 Task: Add Attachment from "Attach a link" to Card Card0000000220 in Board Board0000000055 in Workspace WS0000000019 in Trello. Add Cover Red to Card Card0000000220 in Board Board0000000055 in Workspace WS0000000019 in Trello. Add "Join Card" Button Button0000000220  to Card Card0000000220 in Board Board0000000055 in Workspace WS0000000019 in Trello. Add Description DS0000000220 to Card Card0000000220 in Board Board0000000055 in Workspace WS0000000019 in Trello. Add Comment CM0000000220 to Card Card0000000220 in Board Board0000000055 in Workspace WS0000000019 in Trello
Action: Mouse moved to (542, 565)
Screenshot: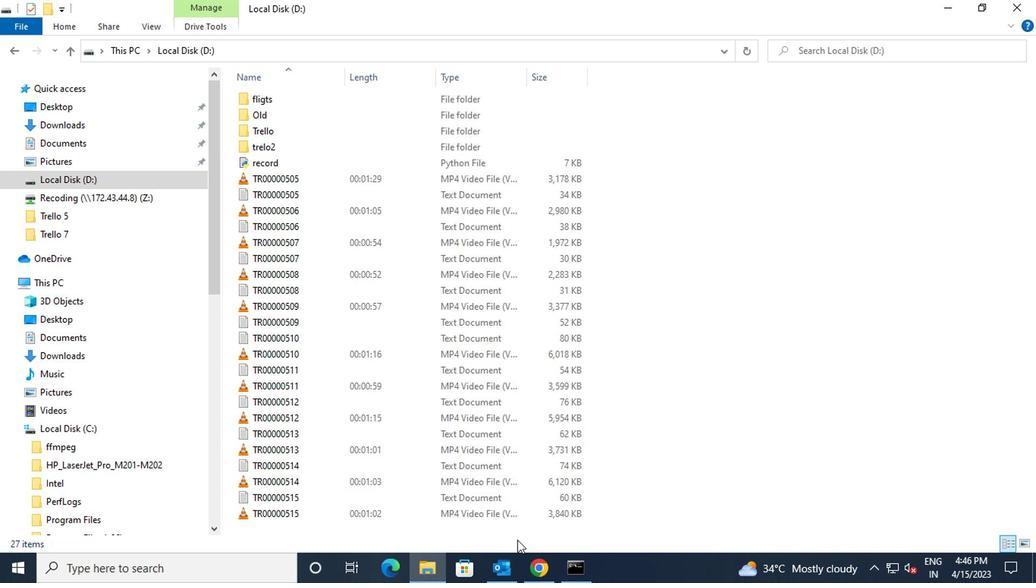 
Action: Mouse pressed left at (542, 565)
Screenshot: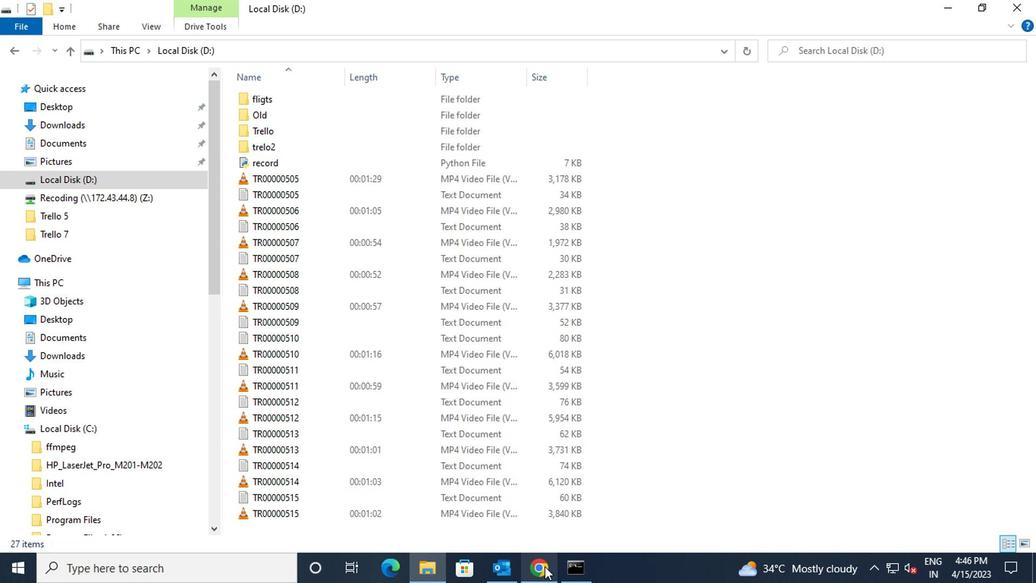 
Action: Mouse moved to (387, 247)
Screenshot: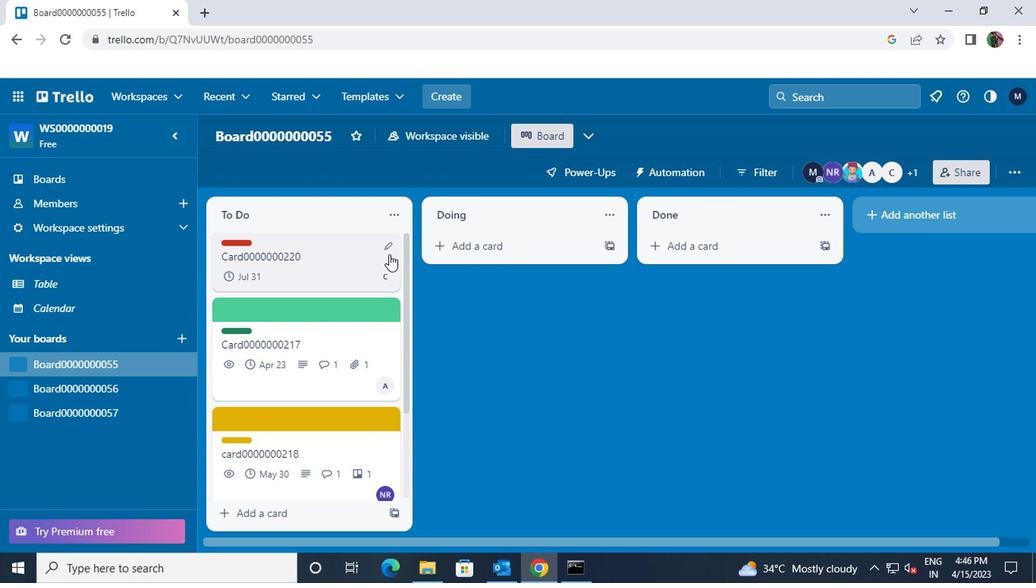 
Action: Mouse pressed left at (387, 247)
Screenshot: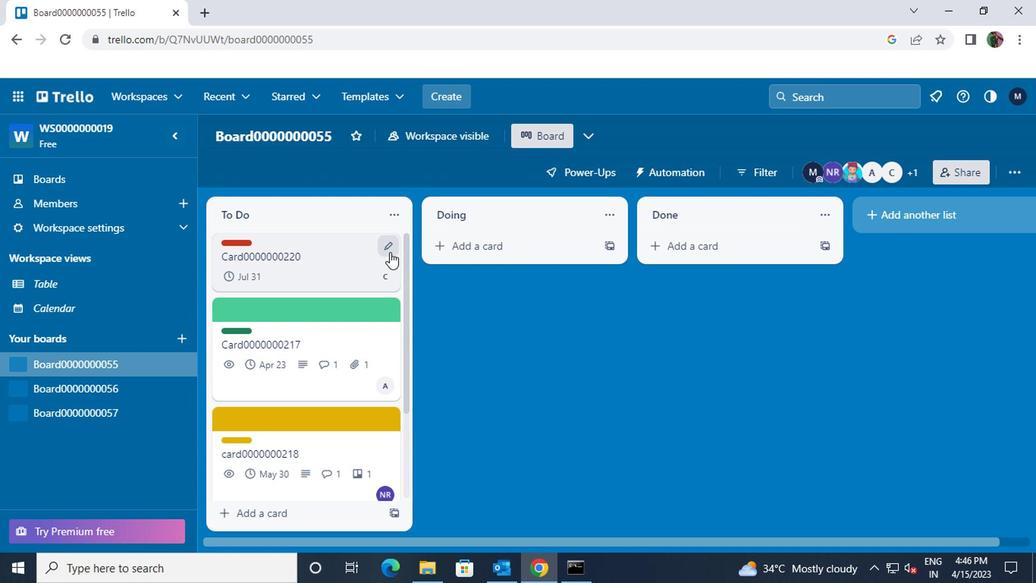 
Action: Mouse moved to (437, 242)
Screenshot: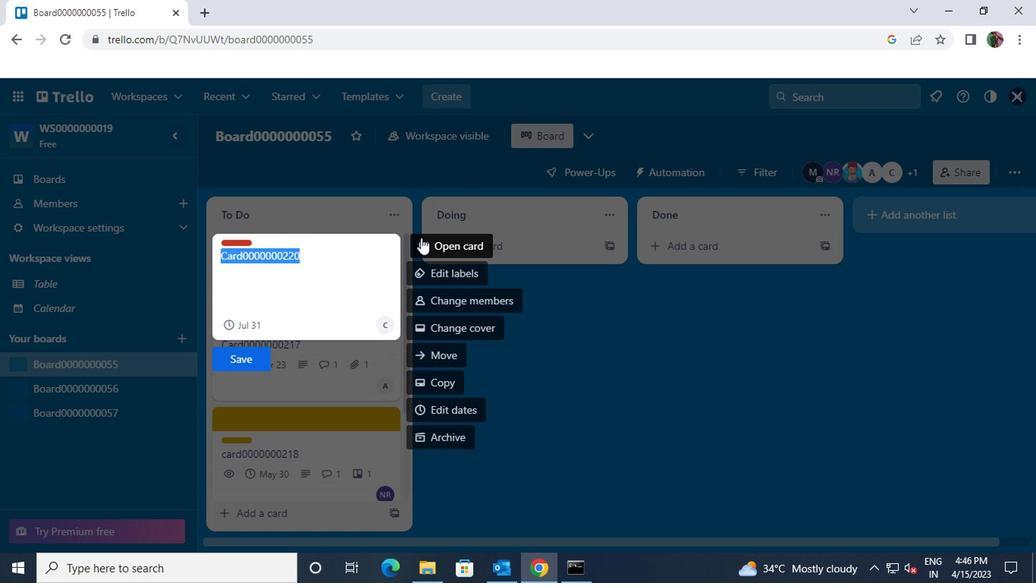 
Action: Mouse pressed left at (437, 242)
Screenshot: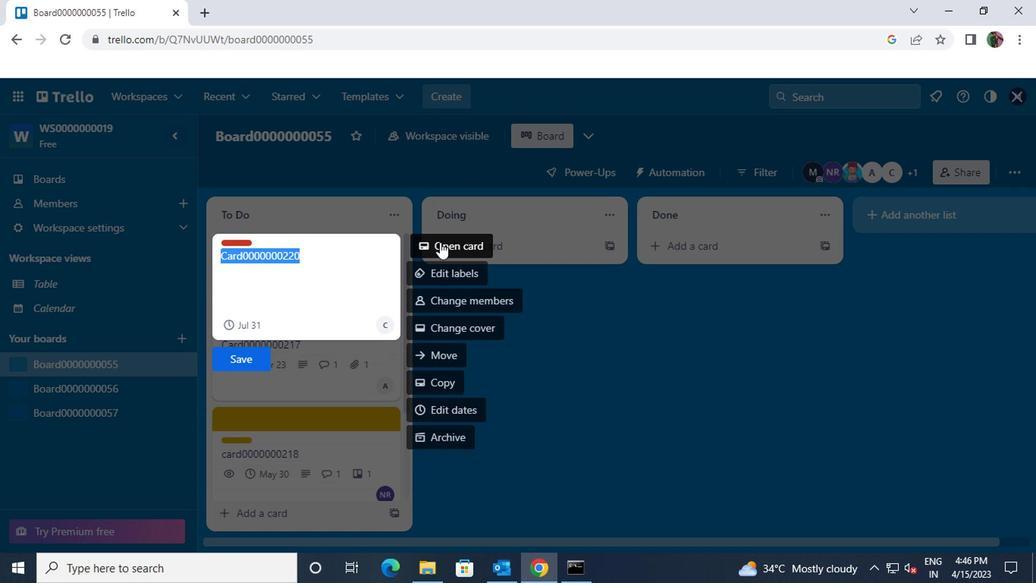 
Action: Mouse moved to (699, 340)
Screenshot: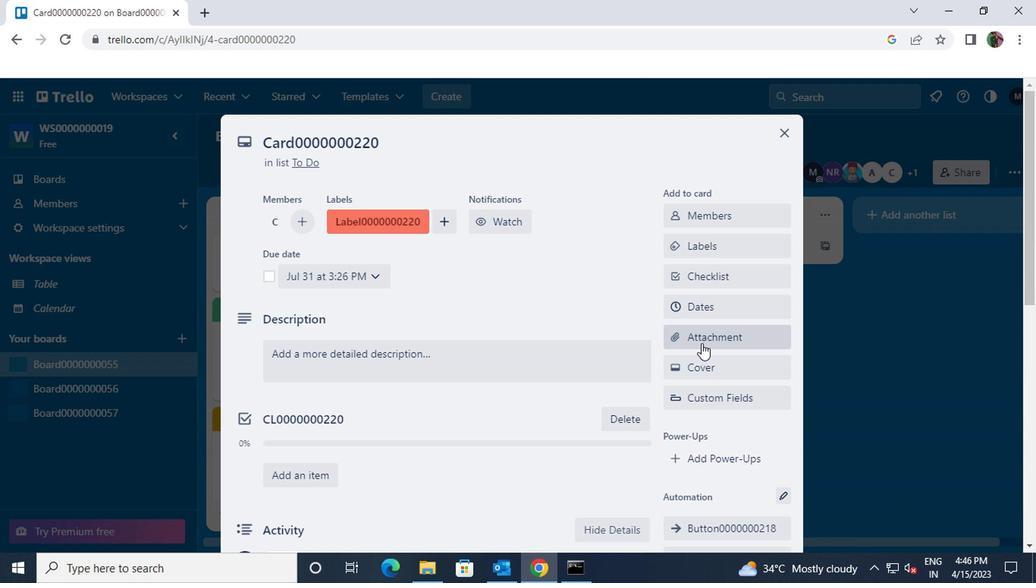 
Action: Mouse pressed left at (699, 340)
Screenshot: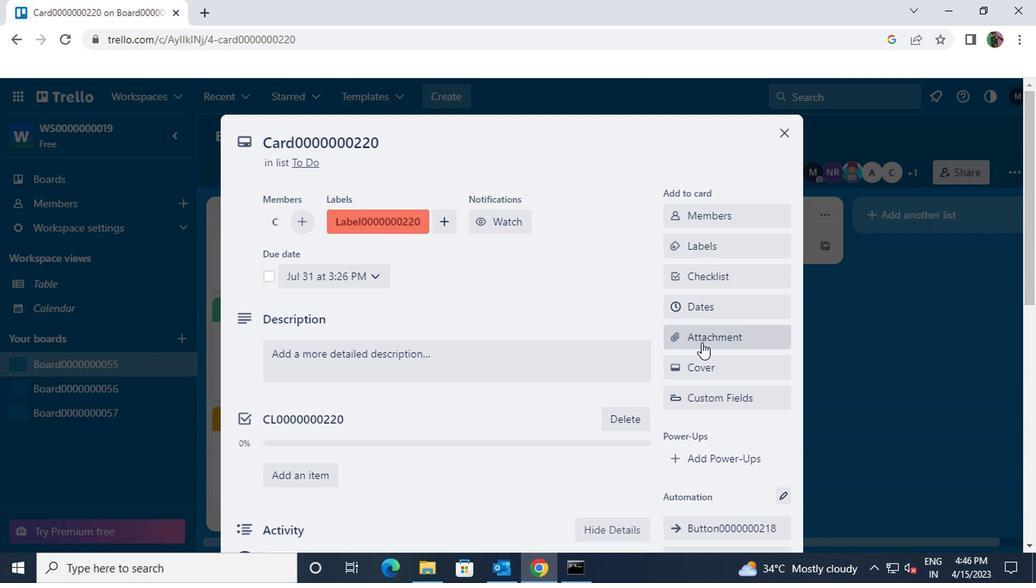 
Action: Key pressed ctrl+V
Screenshot: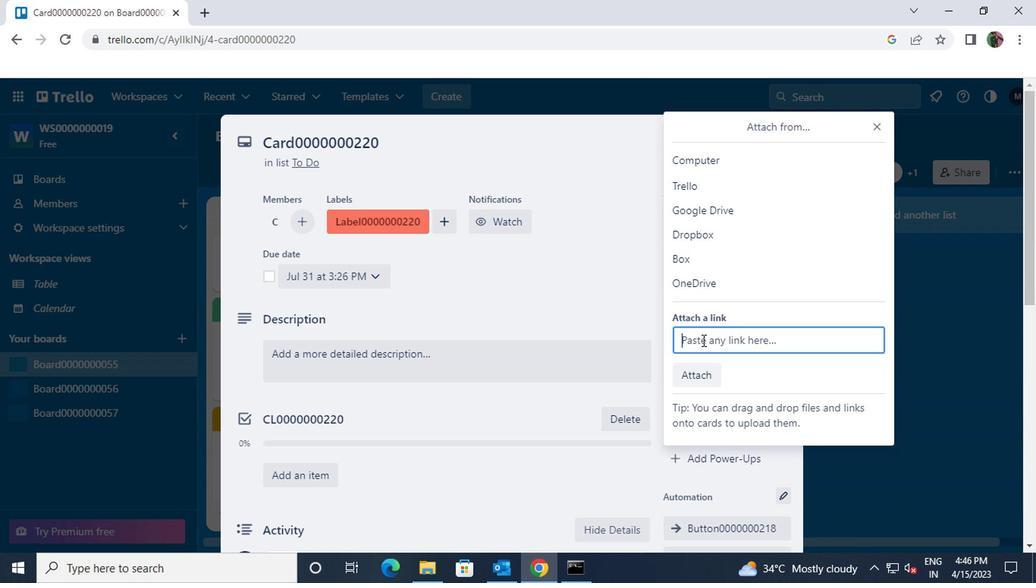 
Action: Mouse moved to (700, 432)
Screenshot: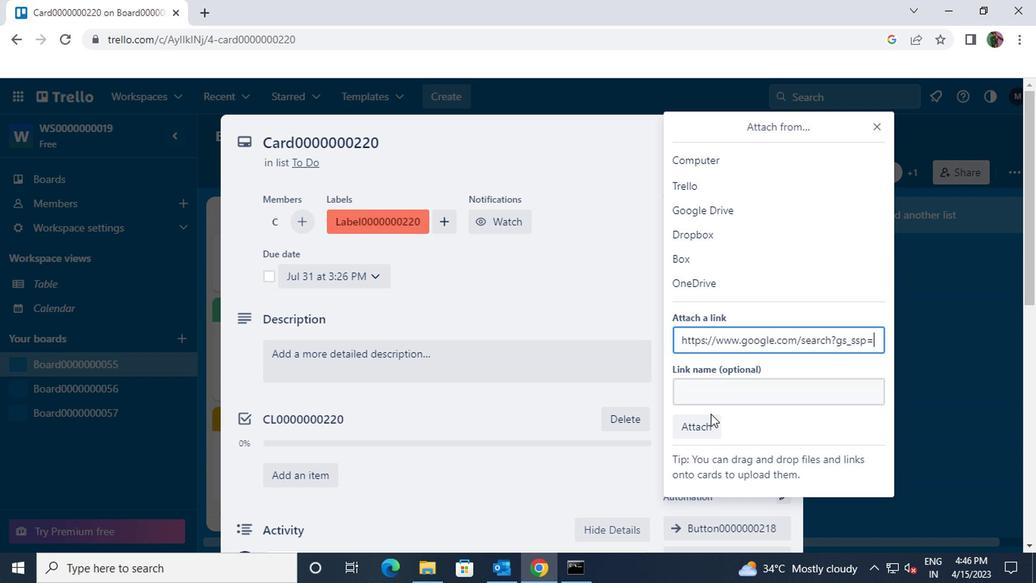 
Action: Mouse pressed left at (700, 432)
Screenshot: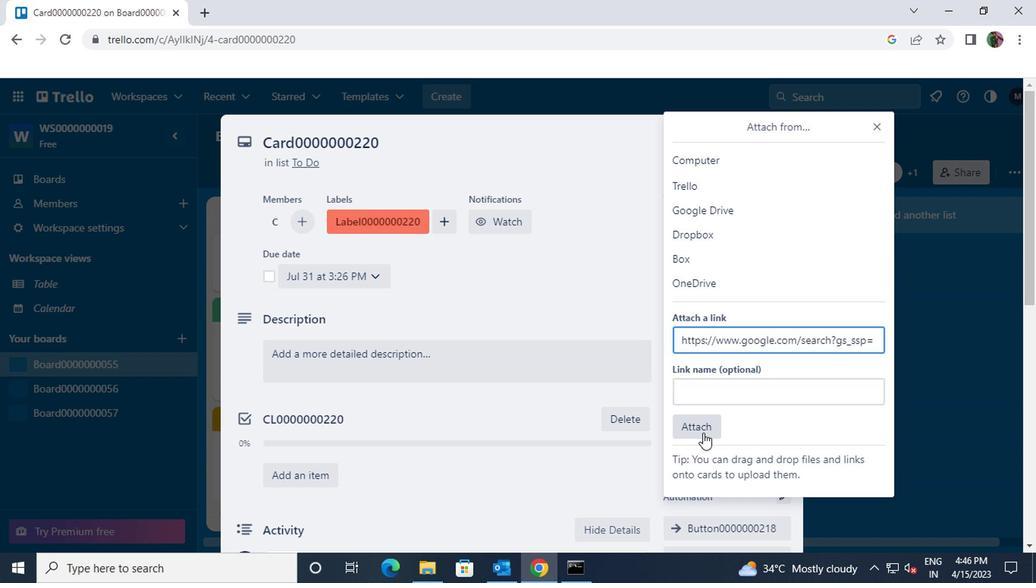 
Action: Mouse moved to (779, 134)
Screenshot: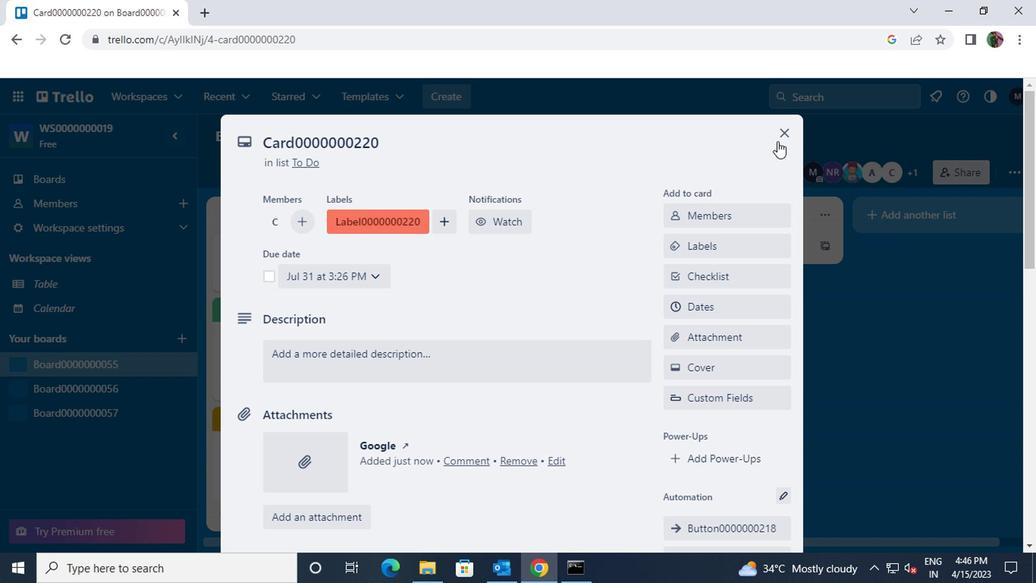 
Action: Mouse pressed left at (779, 134)
Screenshot: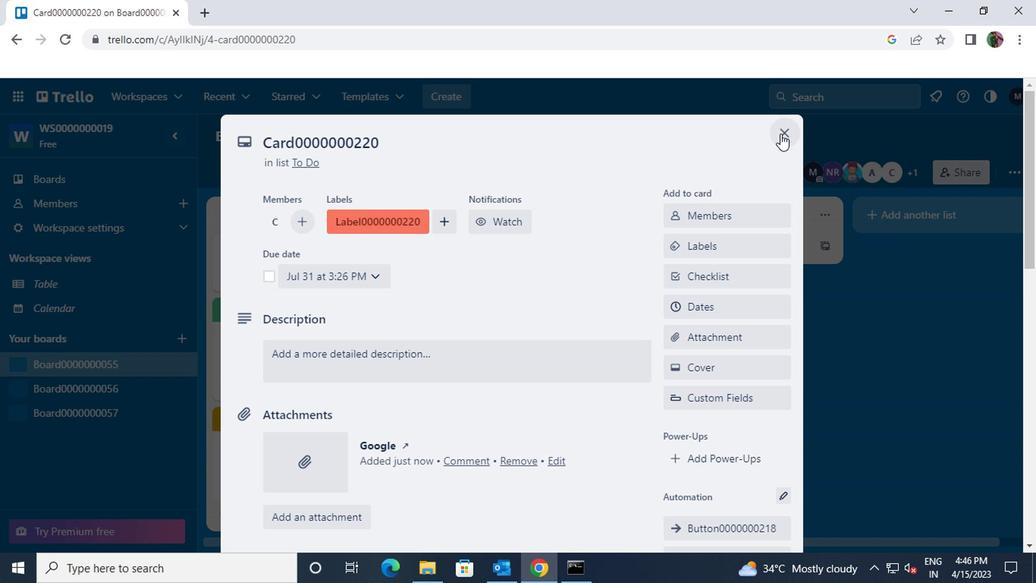 
Action: Mouse moved to (387, 239)
Screenshot: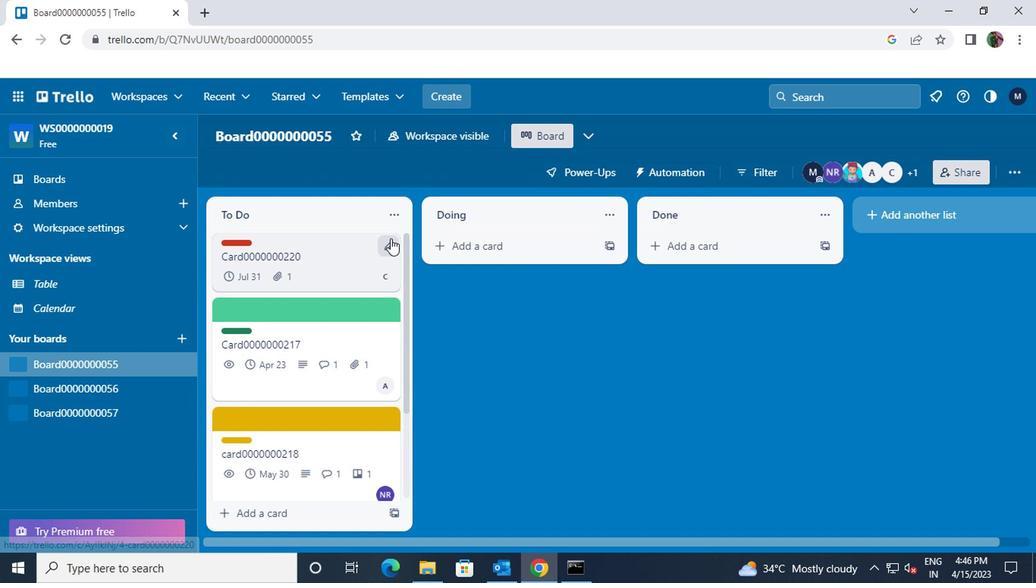 
Action: Mouse pressed left at (387, 239)
Screenshot: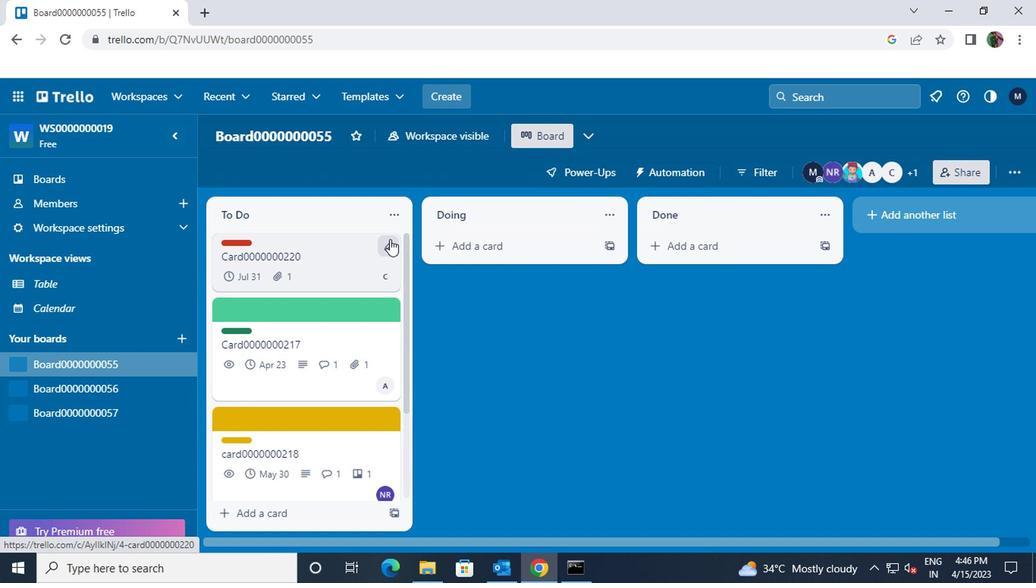 
Action: Mouse moved to (435, 319)
Screenshot: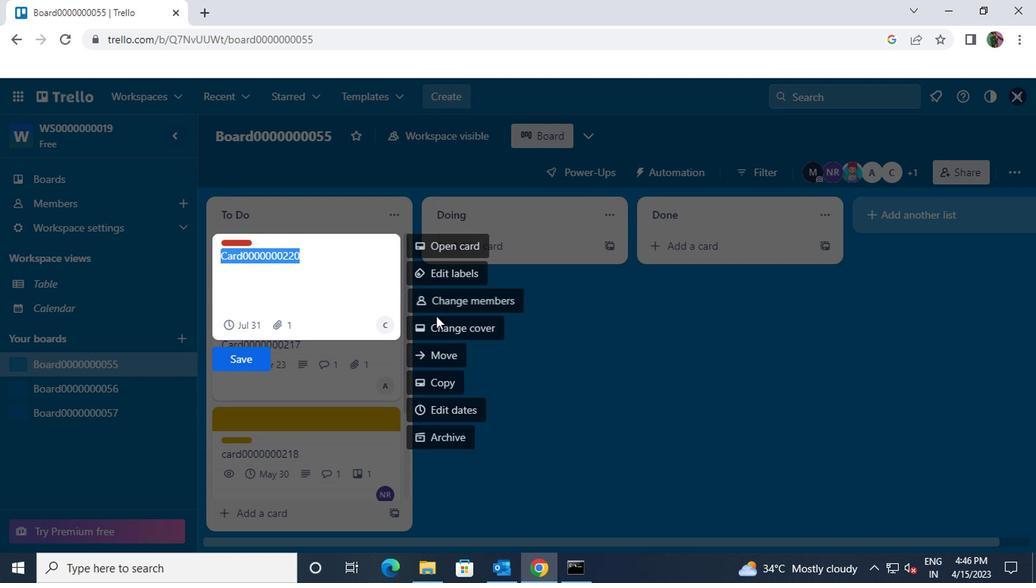 
Action: Mouse pressed left at (435, 319)
Screenshot: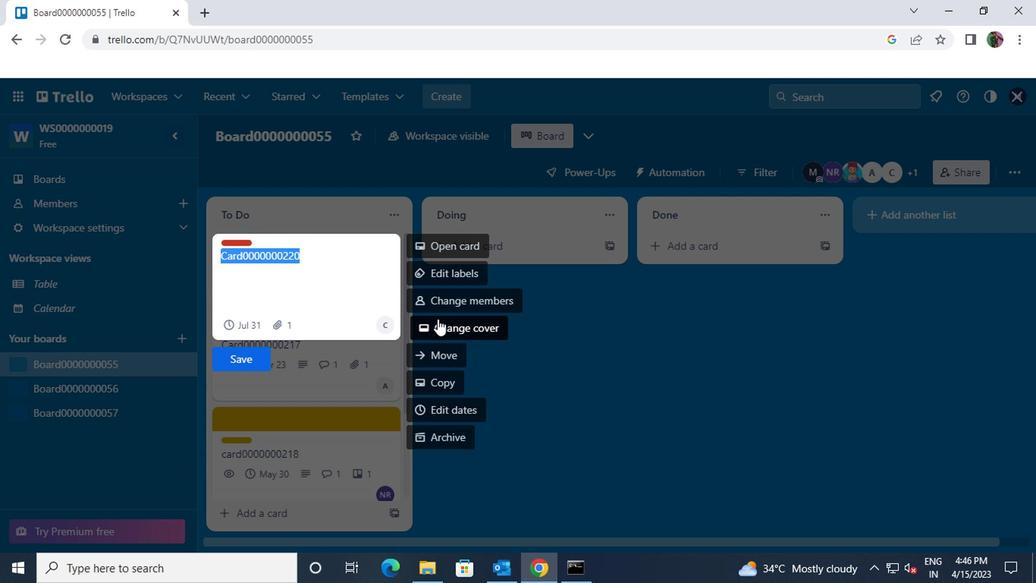 
Action: Mouse moved to (582, 254)
Screenshot: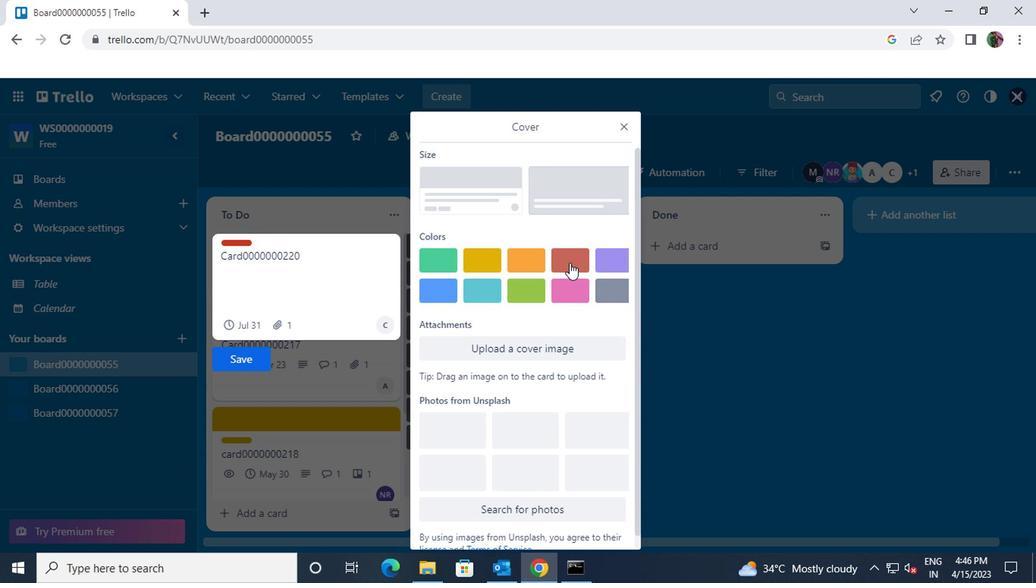 
Action: Mouse pressed left at (582, 254)
Screenshot: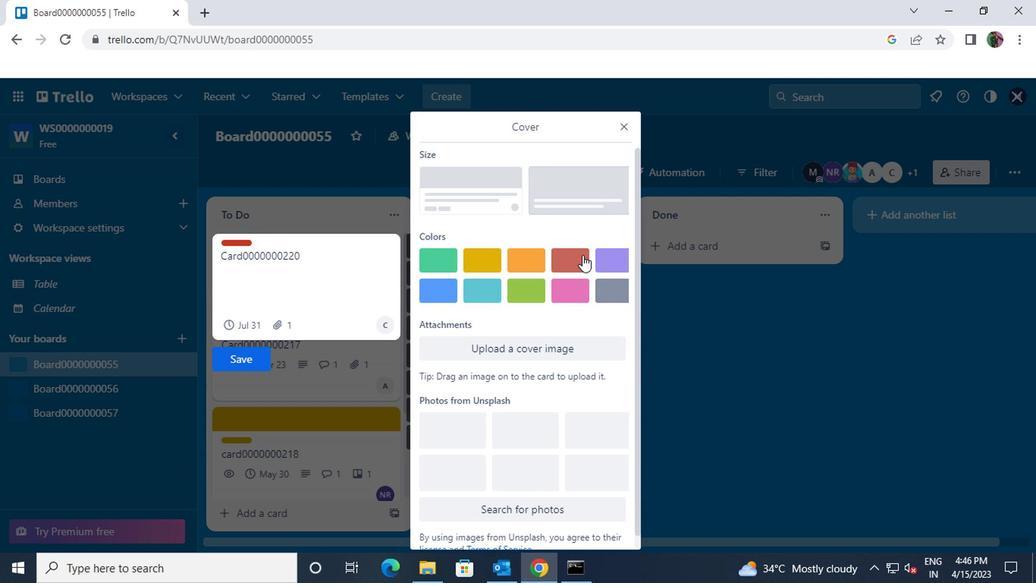 
Action: Mouse moved to (252, 379)
Screenshot: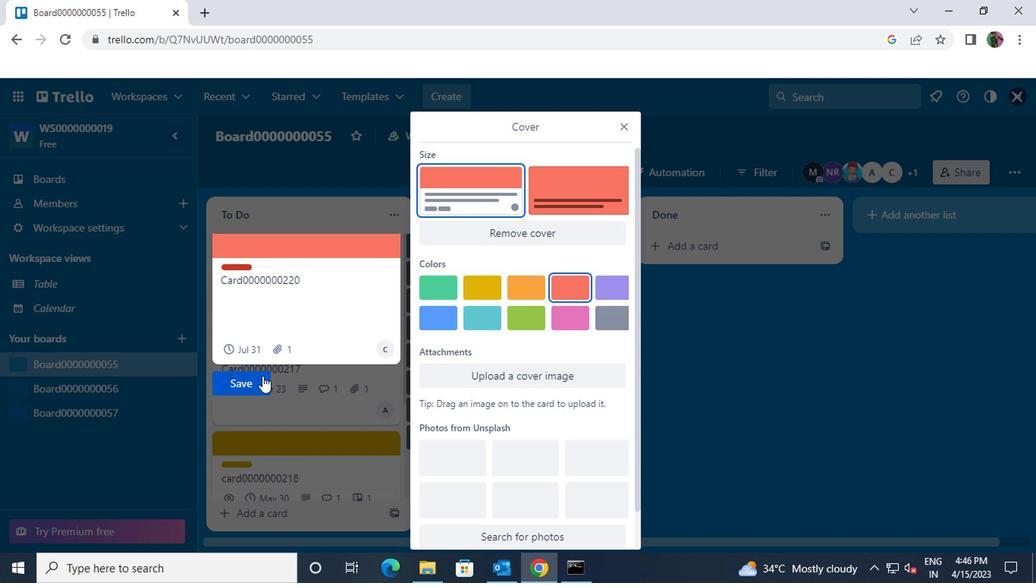 
Action: Mouse pressed left at (252, 379)
Screenshot: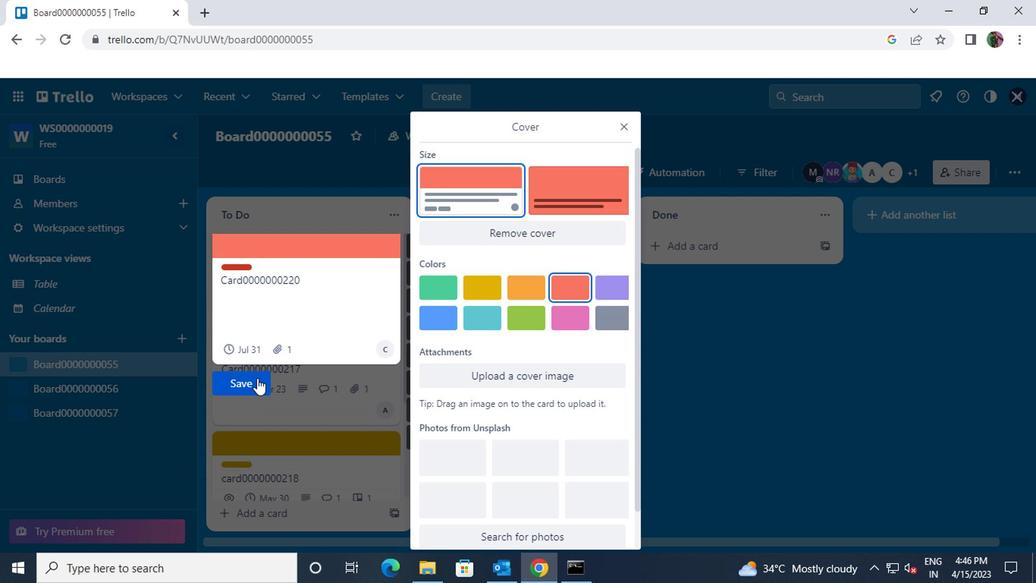 
Action: Mouse moved to (383, 252)
Screenshot: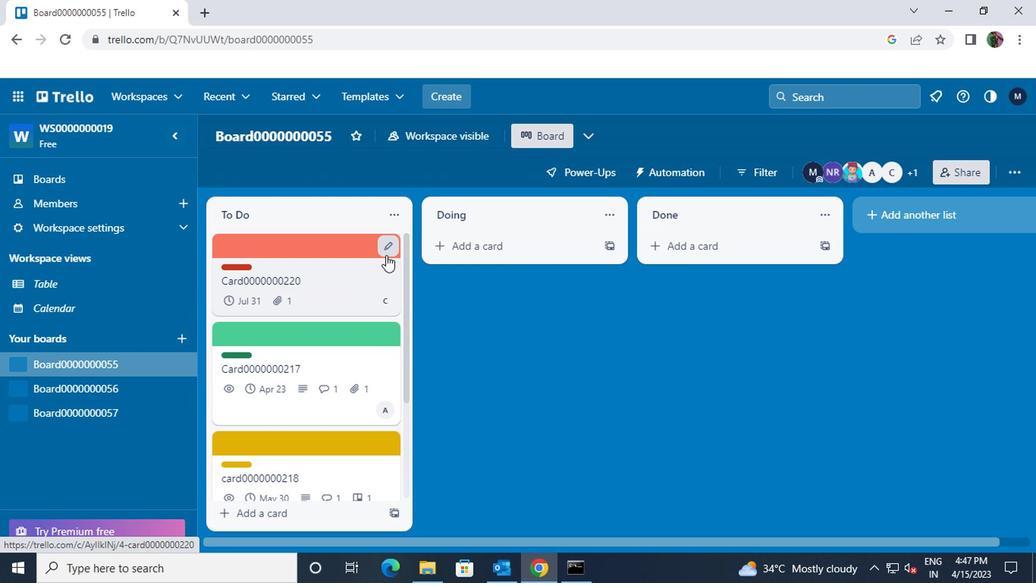 
Action: Mouse pressed left at (383, 252)
Screenshot: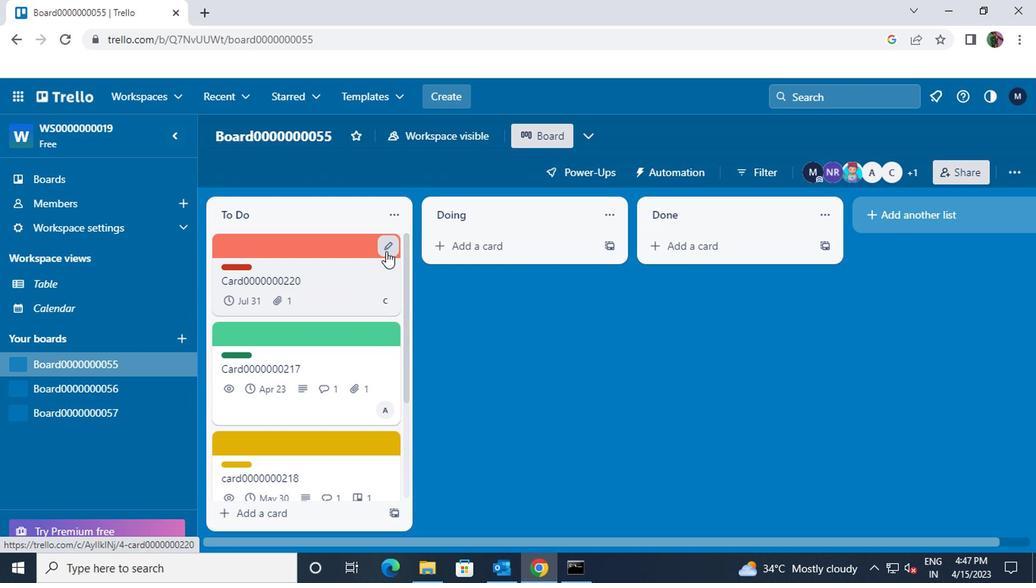 
Action: Mouse moved to (428, 243)
Screenshot: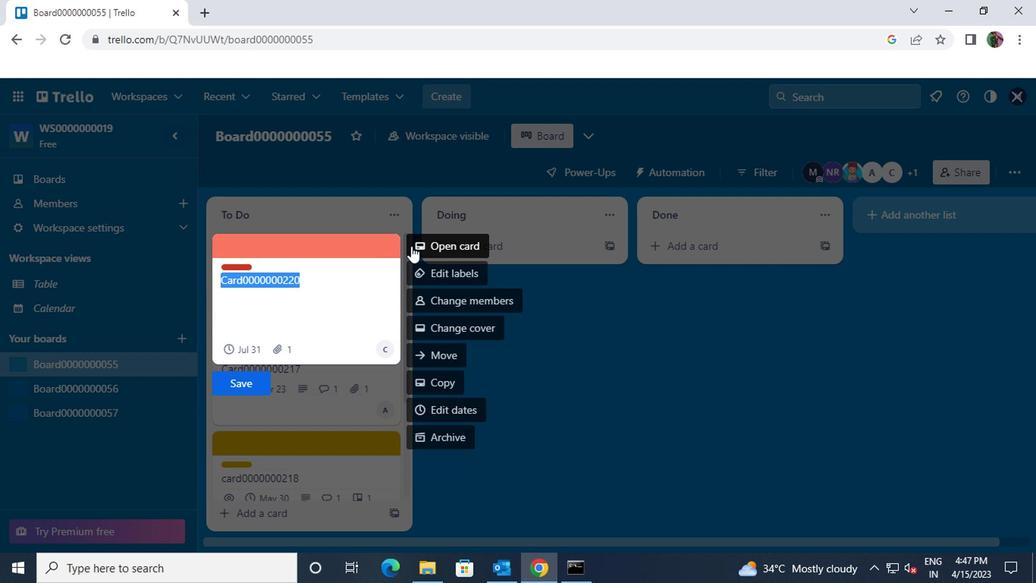 
Action: Mouse pressed left at (428, 243)
Screenshot: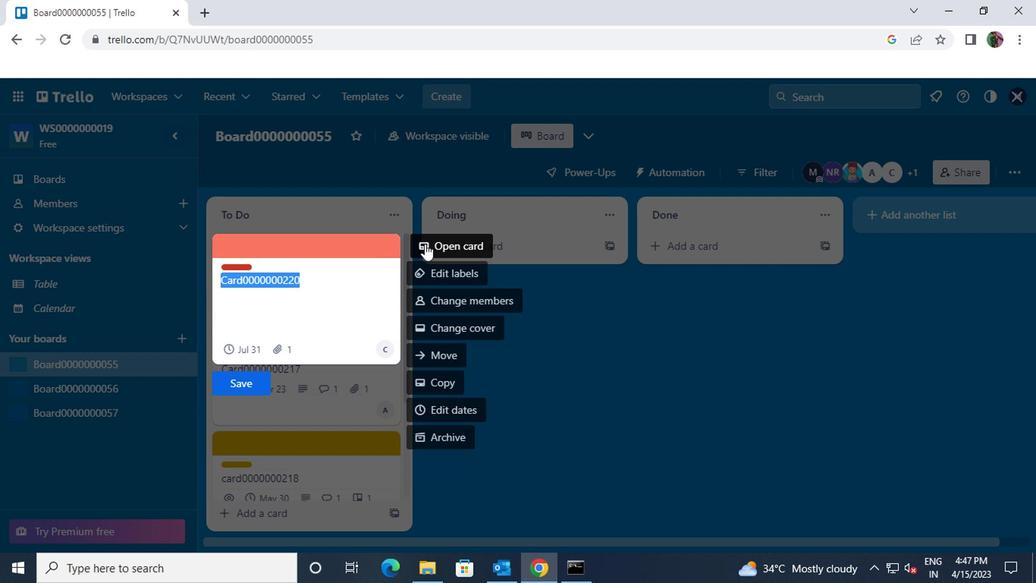 
Action: Mouse moved to (658, 456)
Screenshot: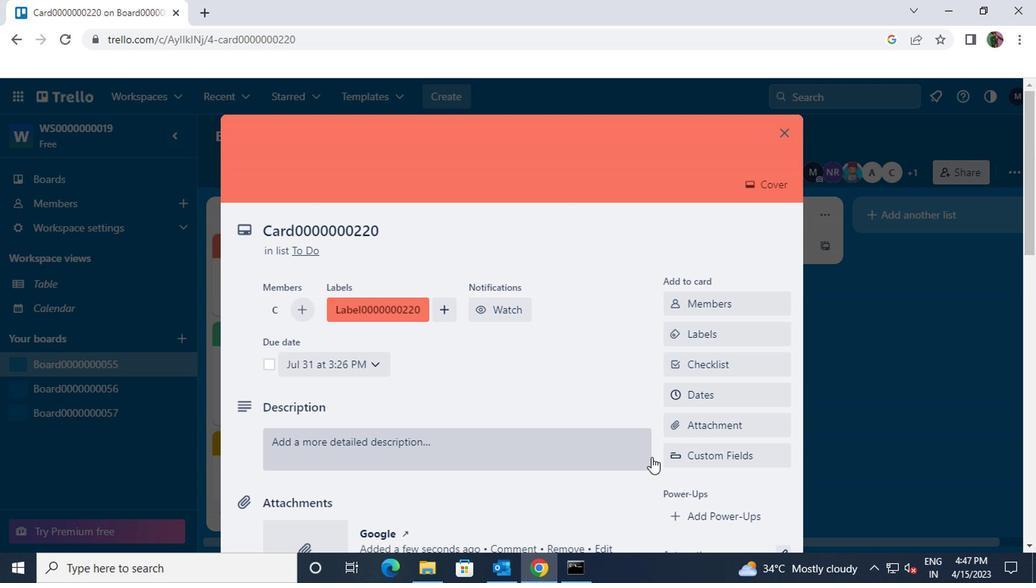 
Action: Mouse scrolled (658, 456) with delta (0, 0)
Screenshot: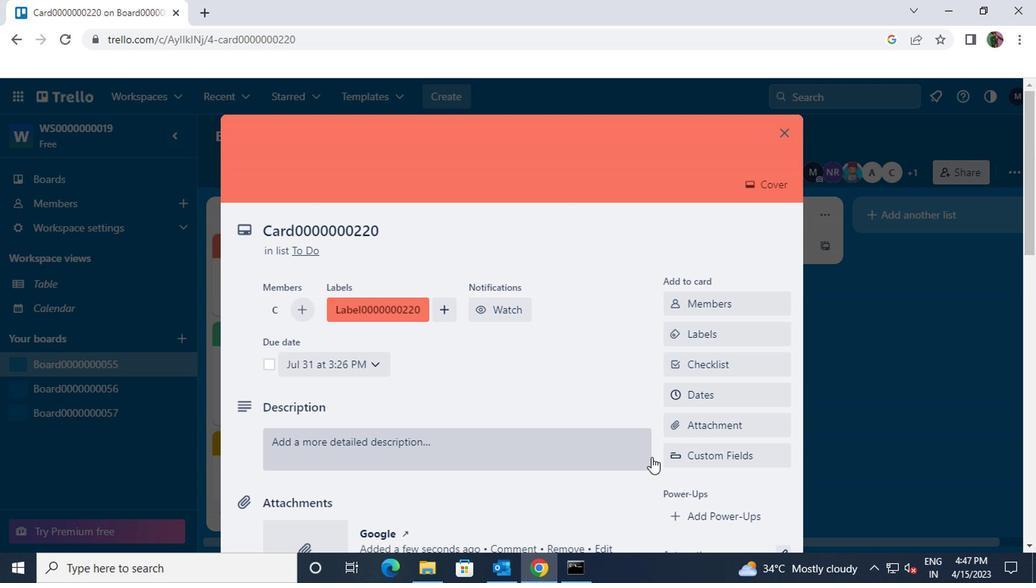 
Action: Mouse moved to (659, 457)
Screenshot: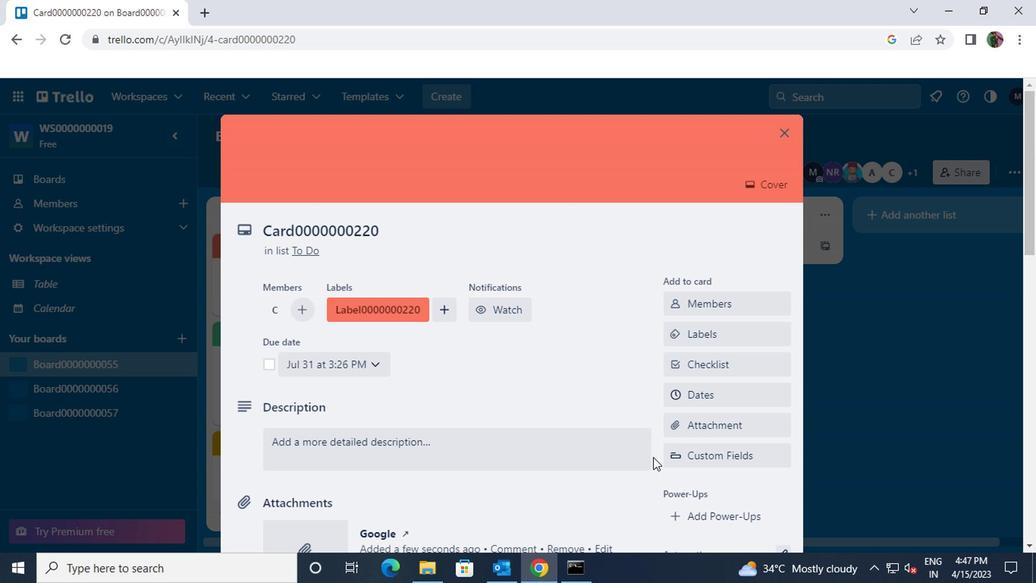
Action: Mouse scrolled (659, 456) with delta (0, -1)
Screenshot: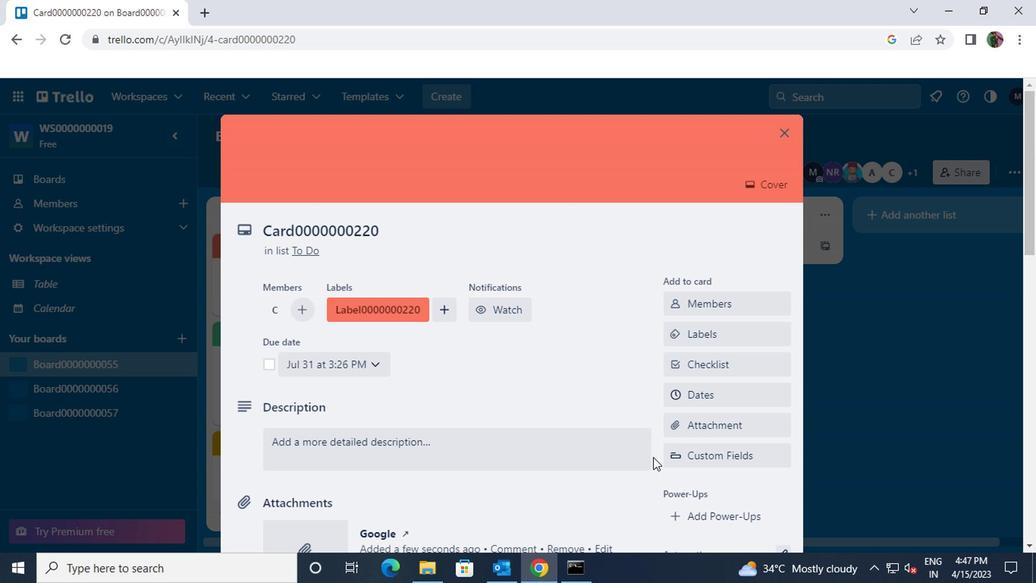 
Action: Mouse moved to (695, 451)
Screenshot: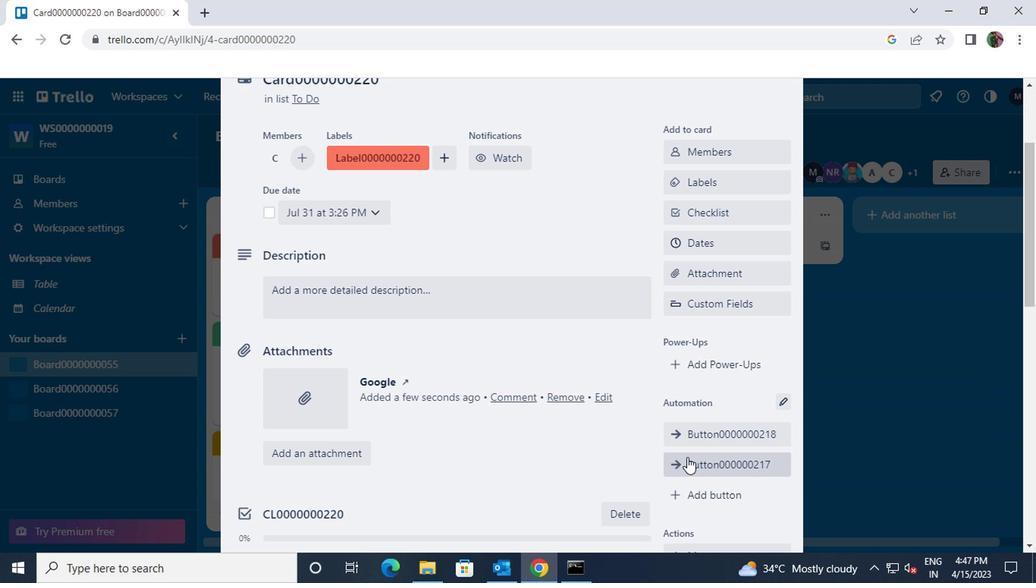 
Action: Mouse scrolled (695, 450) with delta (0, 0)
Screenshot: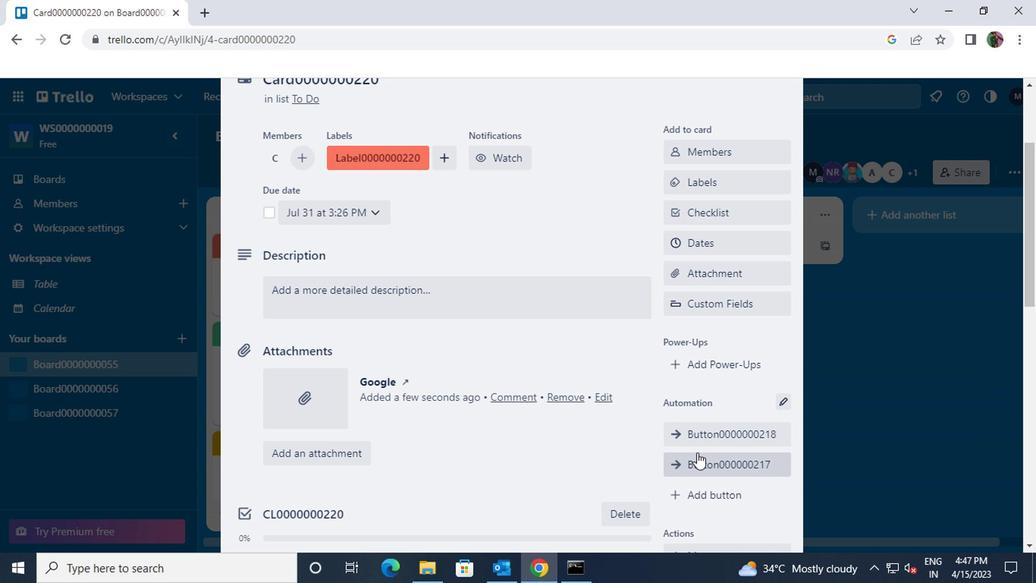 
Action: Mouse scrolled (695, 450) with delta (0, 0)
Screenshot: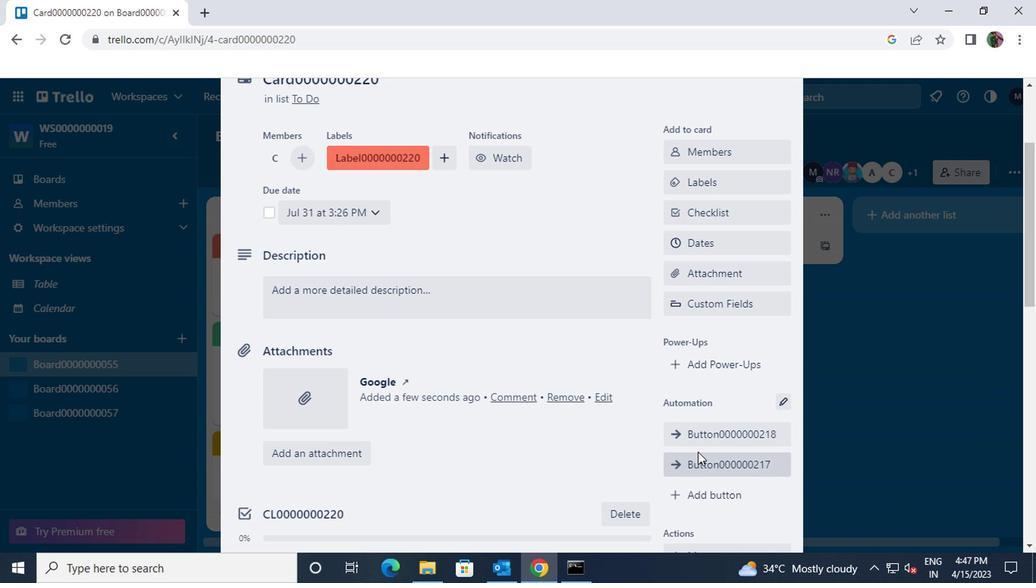 
Action: Mouse moved to (705, 346)
Screenshot: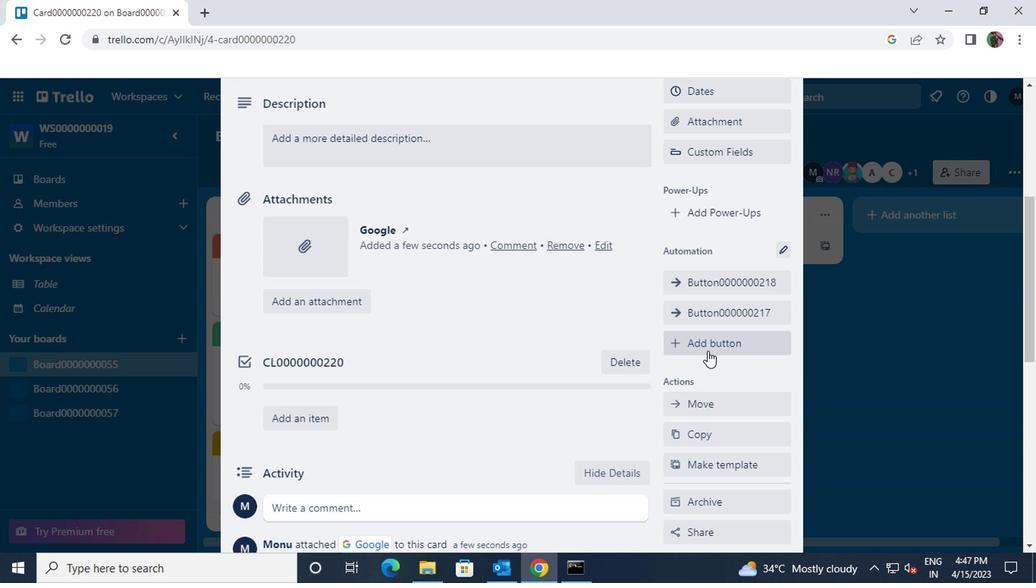 
Action: Mouse pressed left at (705, 346)
Screenshot: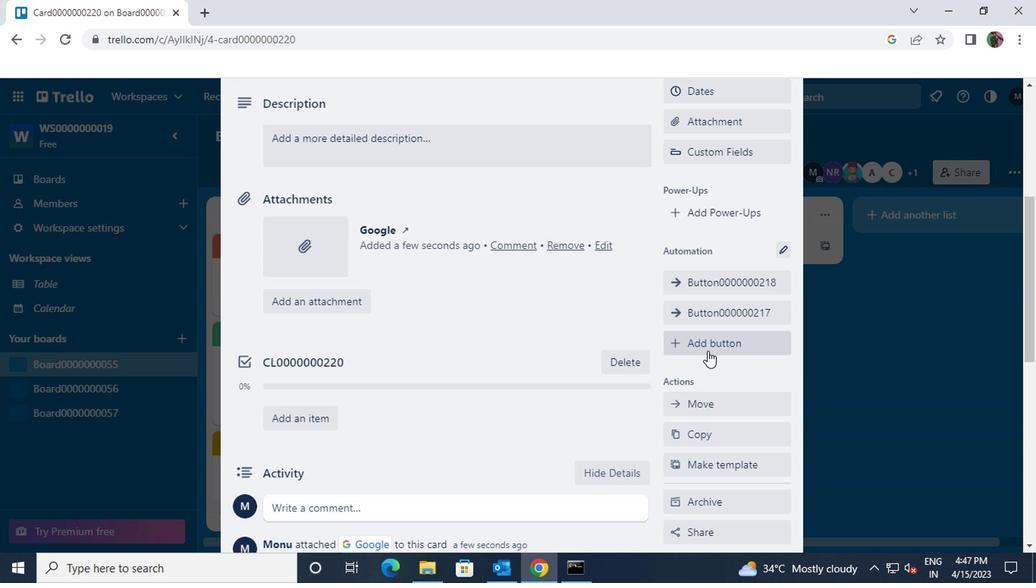 
Action: Mouse moved to (727, 199)
Screenshot: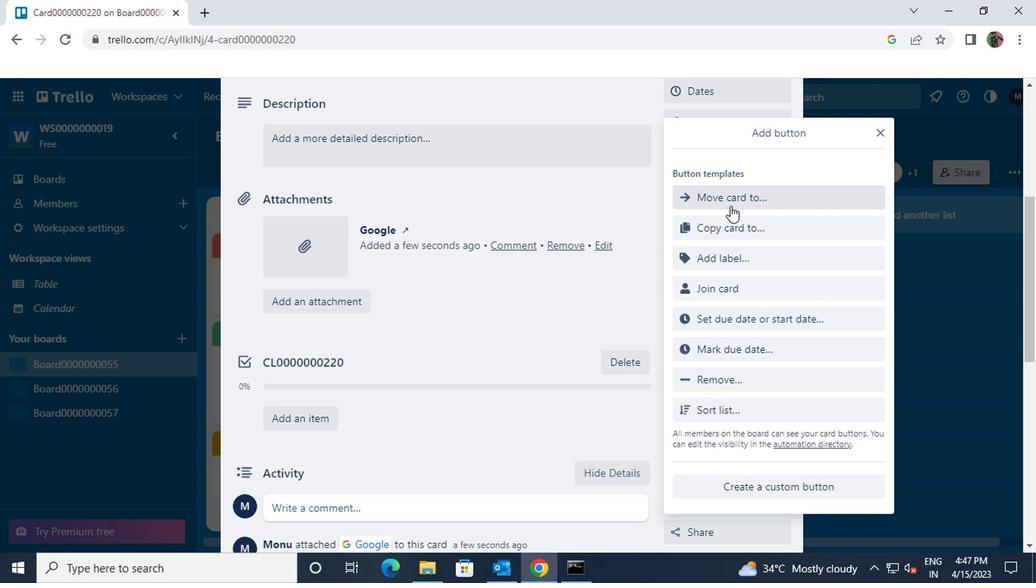 
Action: Mouse pressed left at (727, 199)
Screenshot: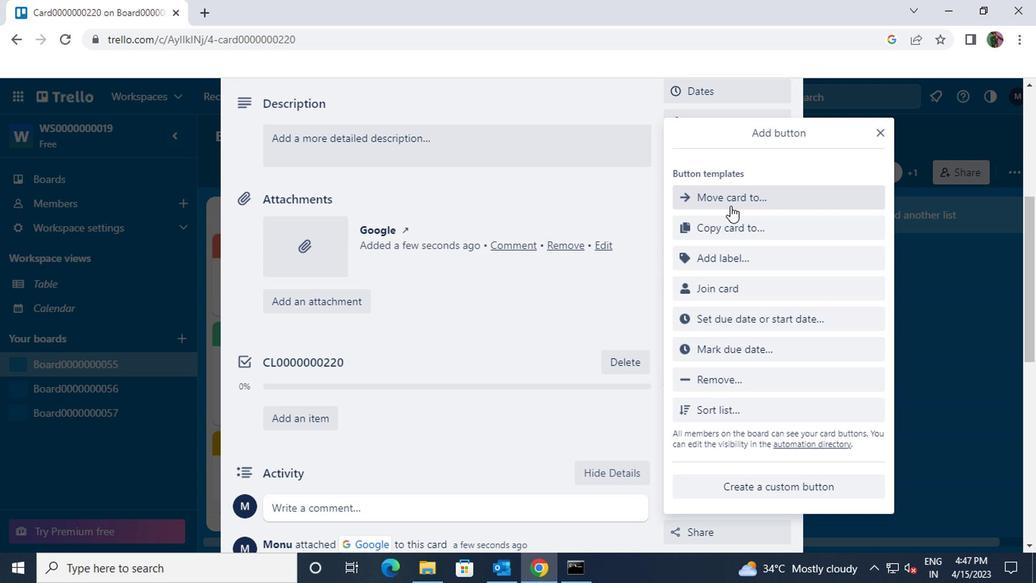 
Action: Key pressed <Key.shift>ctrl+BUTTON0000000220
Screenshot: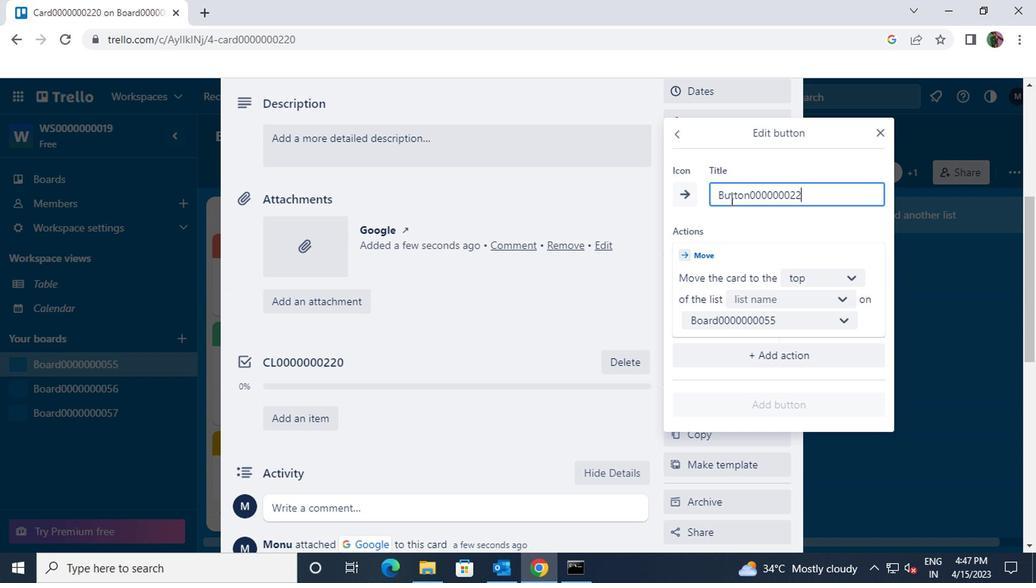 
Action: Mouse moved to (846, 273)
Screenshot: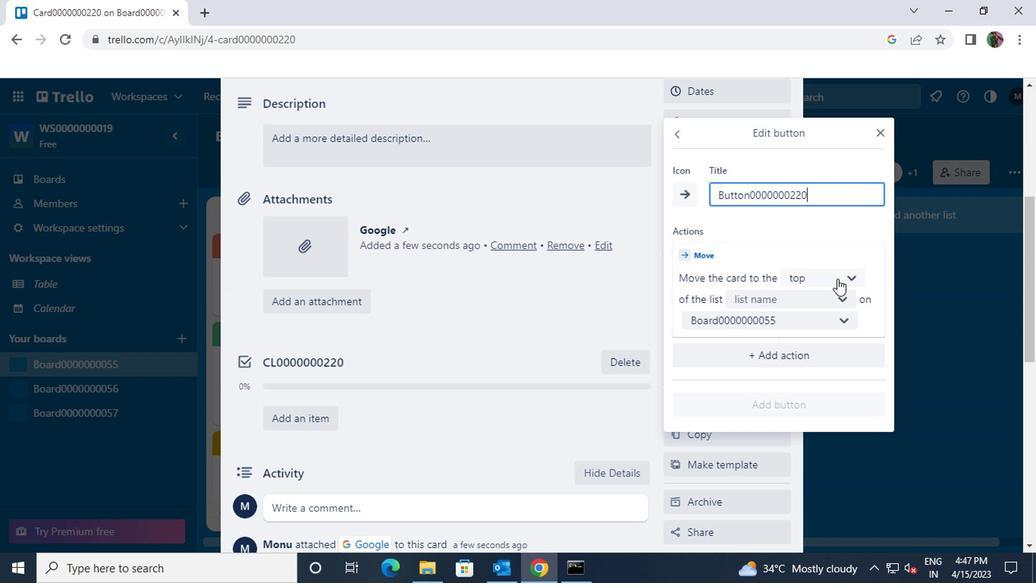
Action: Mouse pressed left at (846, 273)
Screenshot: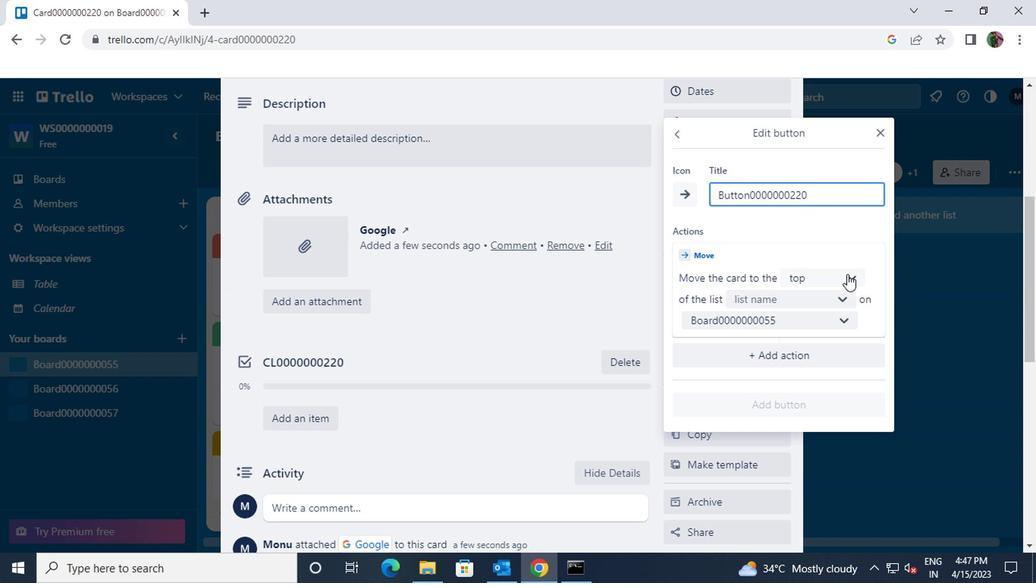 
Action: Mouse moved to (827, 302)
Screenshot: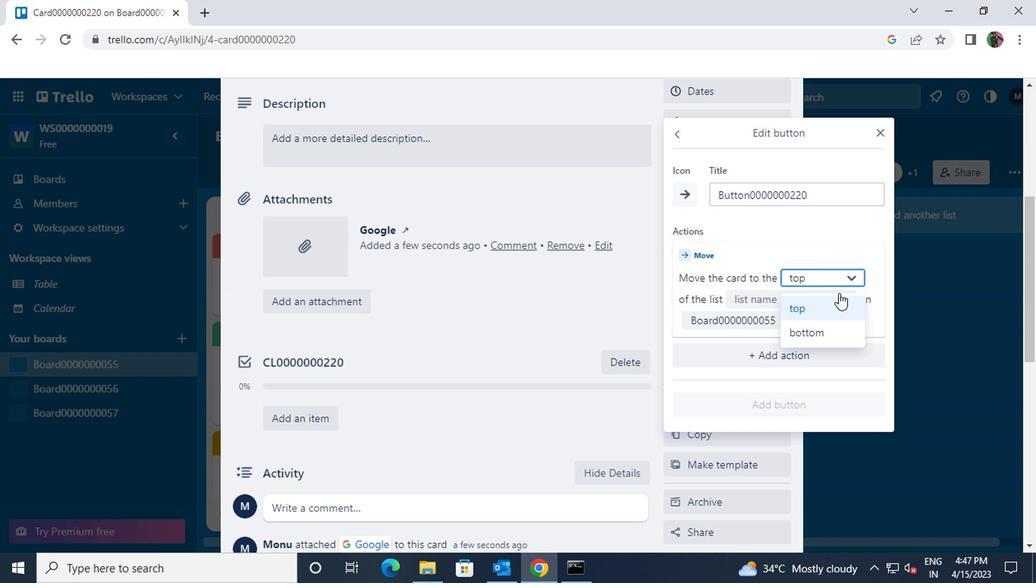 
Action: Mouse pressed left at (827, 302)
Screenshot: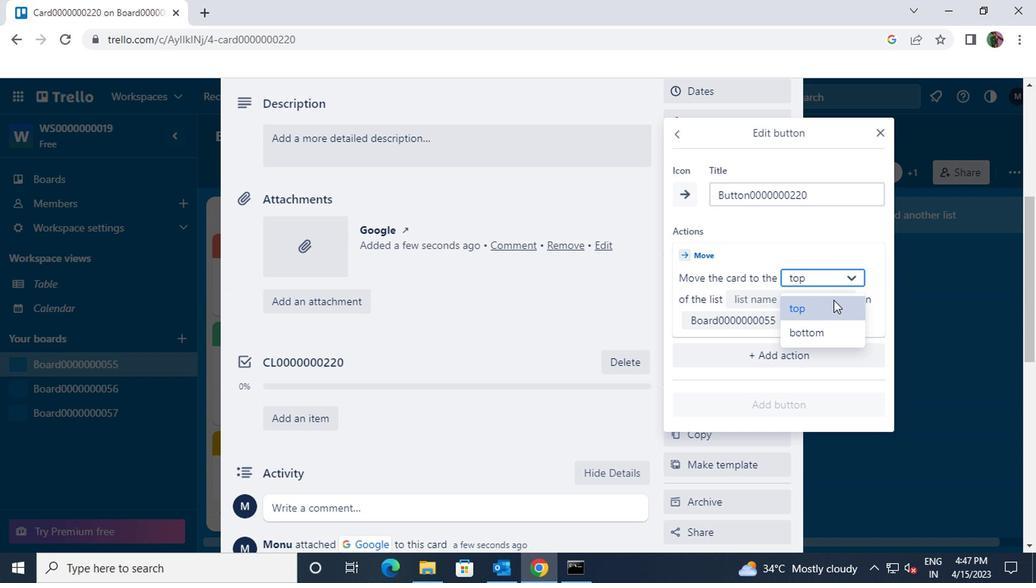 
Action: Mouse moved to (835, 298)
Screenshot: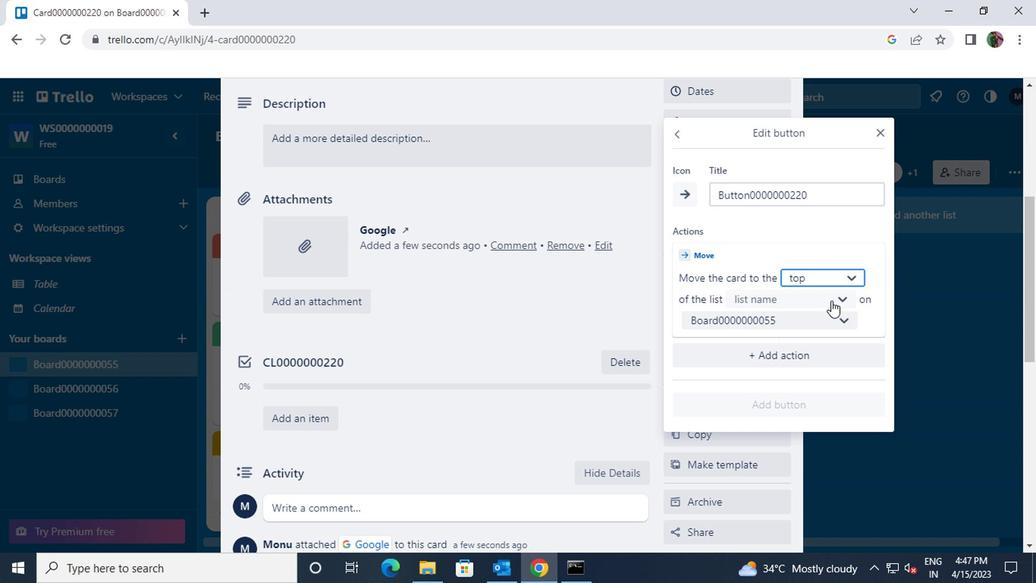 
Action: Mouse pressed left at (835, 298)
Screenshot: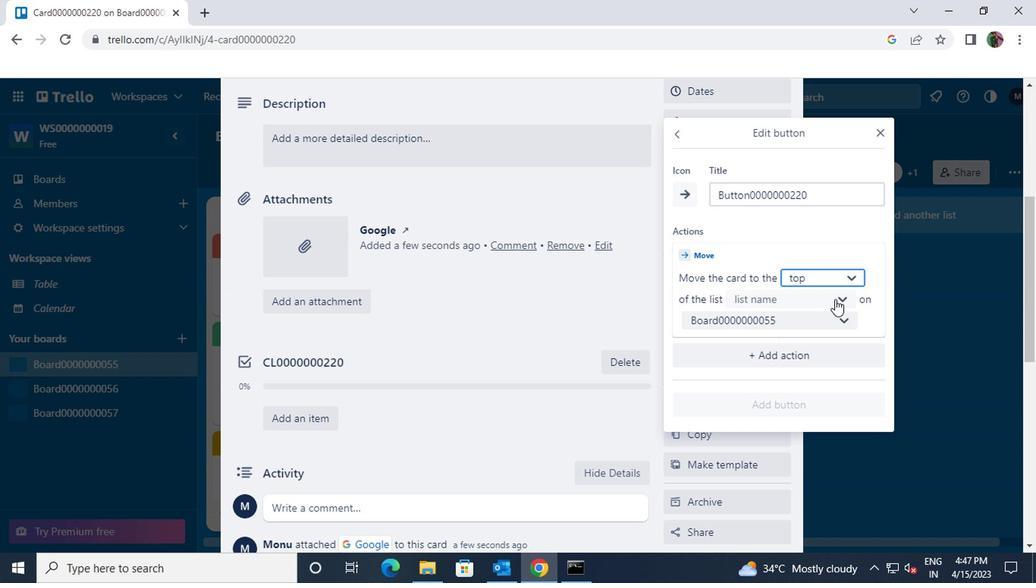 
Action: Mouse moved to (819, 322)
Screenshot: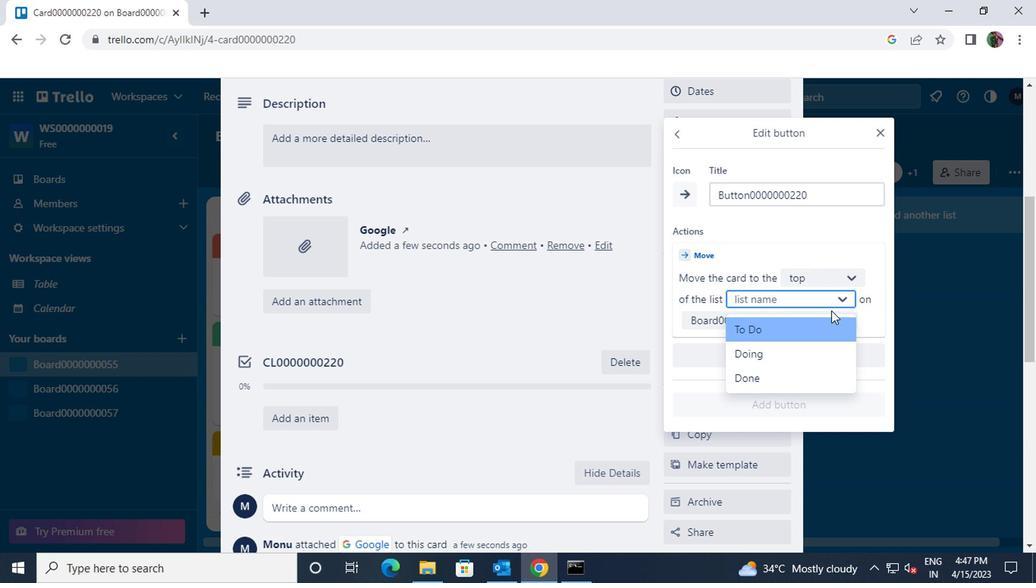 
Action: Mouse pressed left at (819, 322)
Screenshot: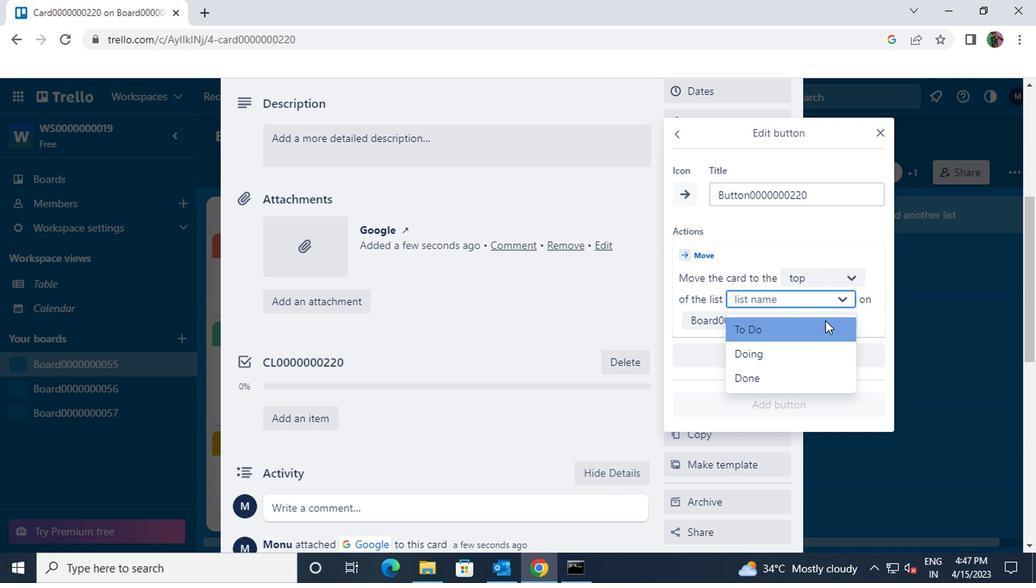 
Action: Mouse moved to (802, 401)
Screenshot: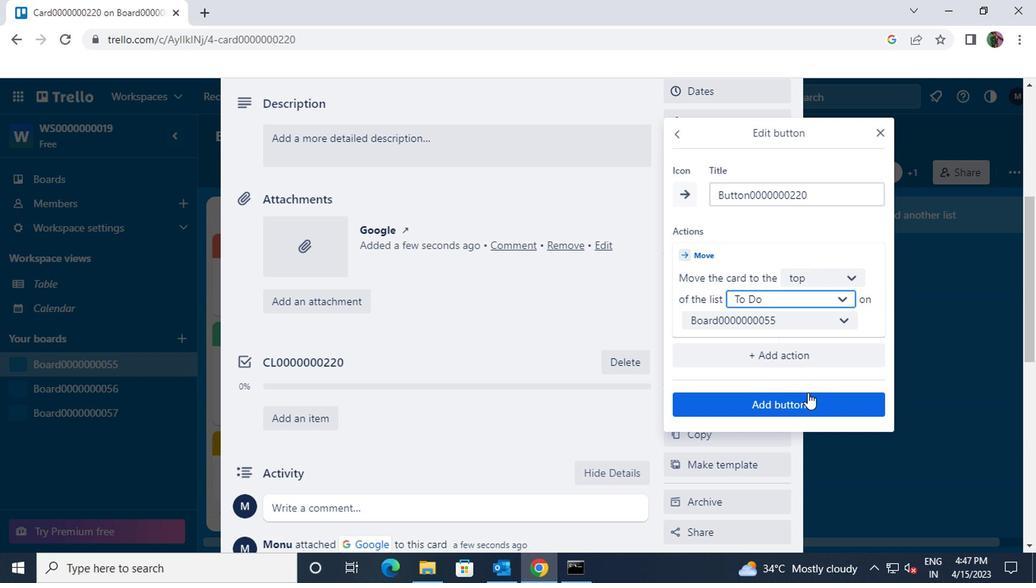 
Action: Mouse pressed left at (802, 401)
Screenshot: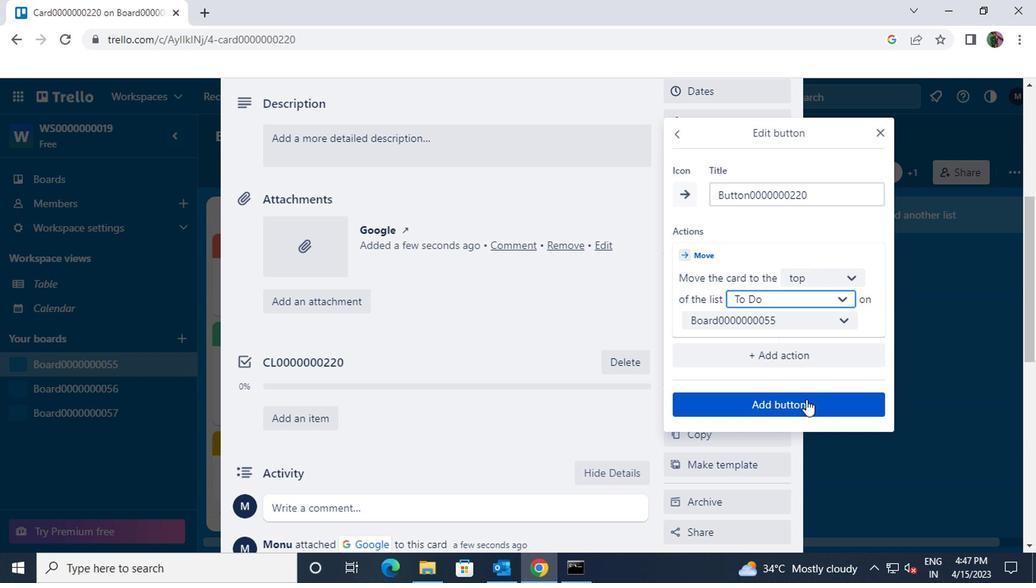 
Action: Mouse moved to (741, 323)
Screenshot: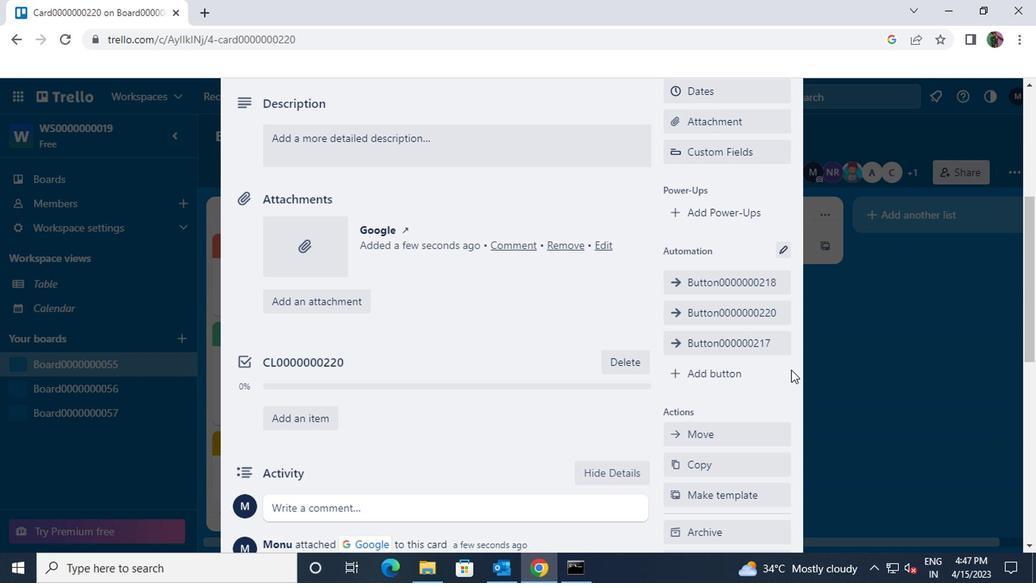 
Action: Mouse scrolled (741, 324) with delta (0, 0)
Screenshot: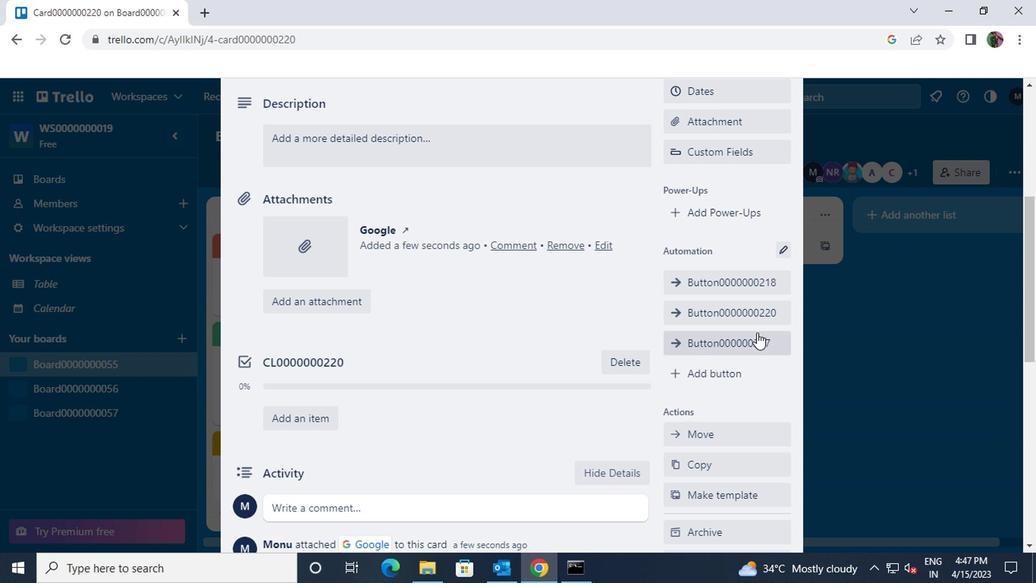
Action: Mouse scrolled (741, 324) with delta (0, 0)
Screenshot: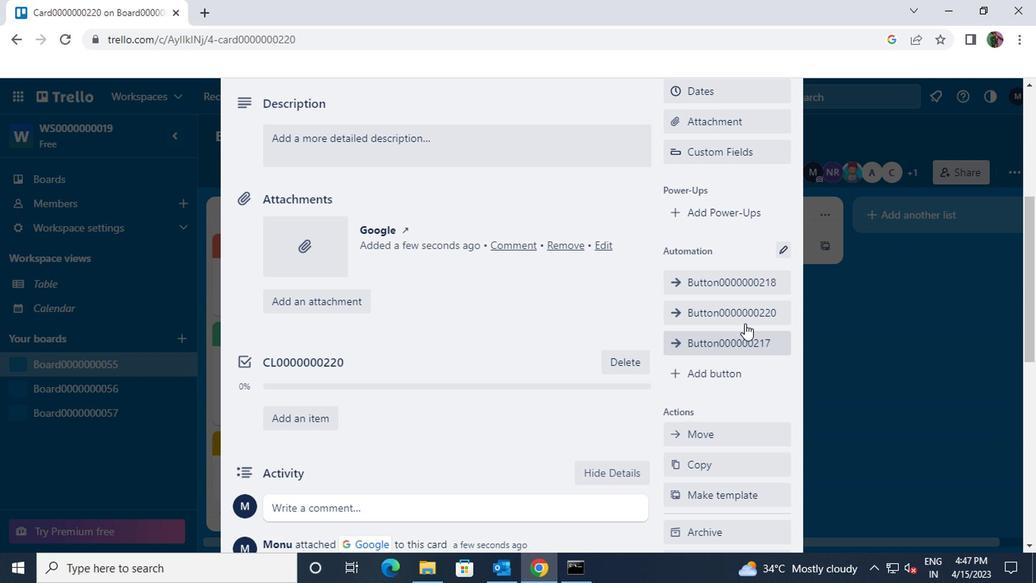 
Action: Mouse moved to (599, 295)
Screenshot: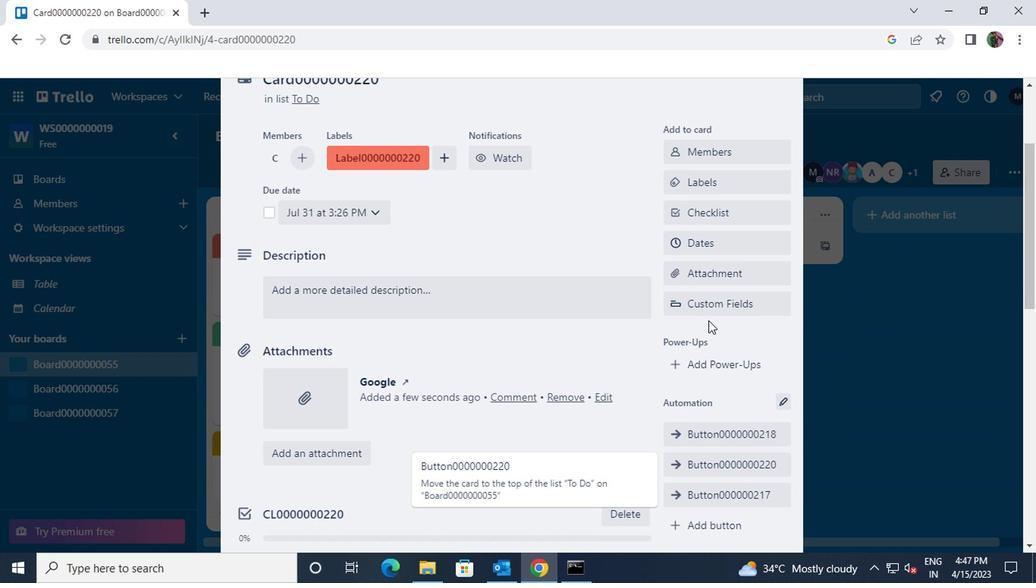 
Action: Mouse scrolled (599, 295) with delta (0, 0)
Screenshot: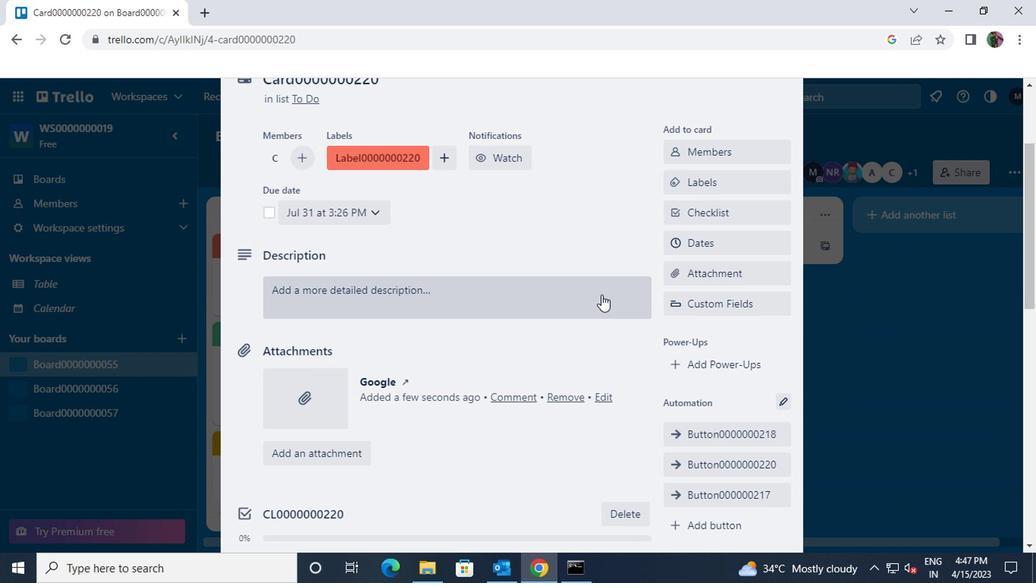 
Action: Mouse scrolled (599, 295) with delta (0, 0)
Screenshot: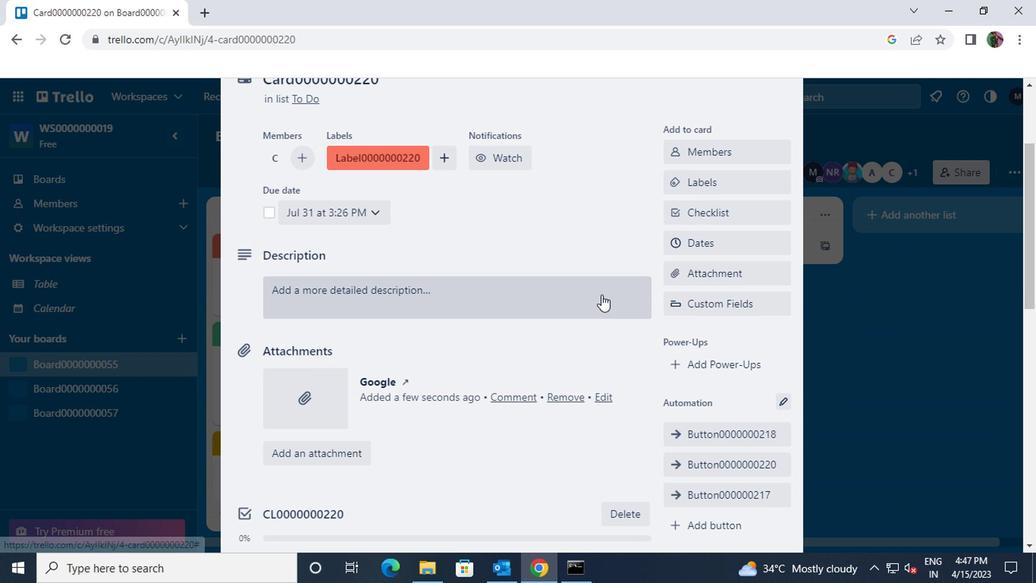 
Action: Mouse moved to (516, 443)
Screenshot: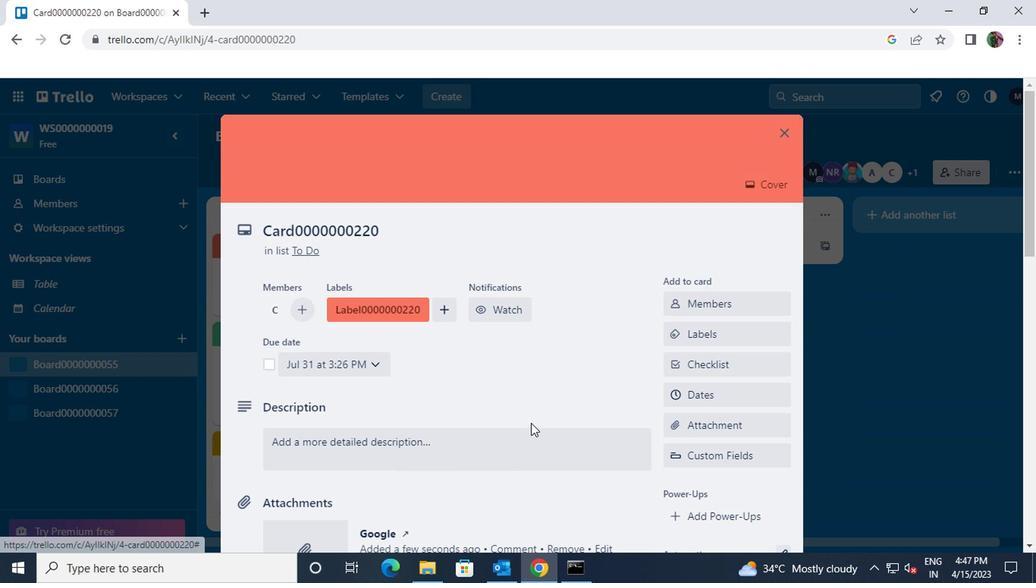 
Action: Mouse pressed left at (516, 443)
Screenshot: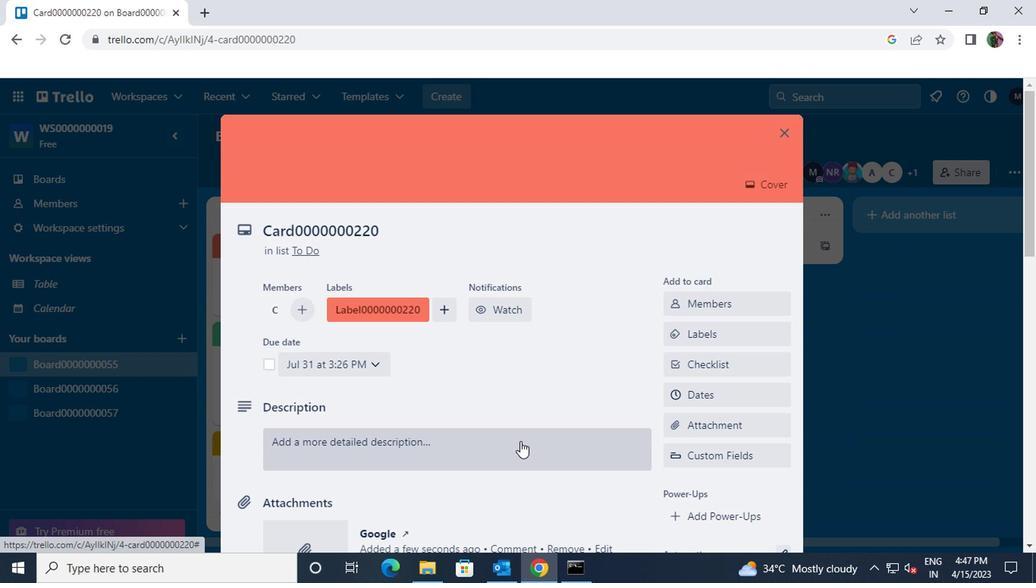 
Action: Key pressed <Key.shift>DS0000000220
Screenshot: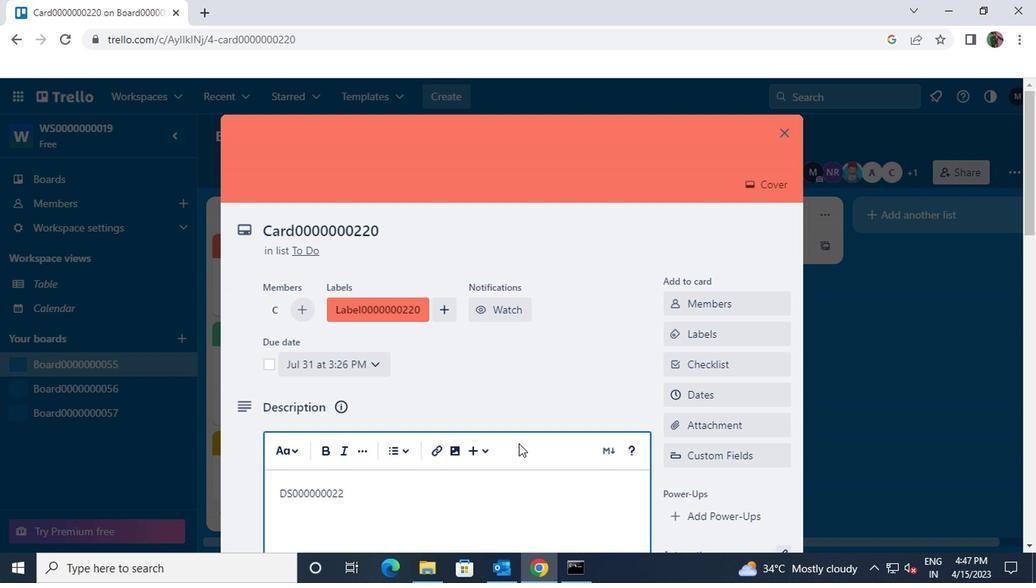 
Action: Mouse scrolled (516, 442) with delta (0, 0)
Screenshot: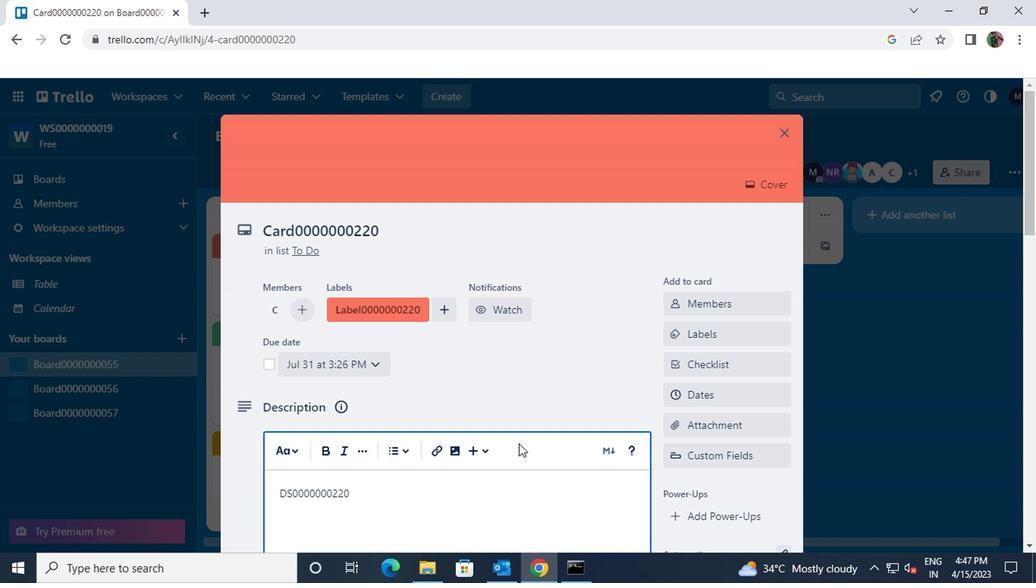 
Action: Mouse scrolled (516, 442) with delta (0, 0)
Screenshot: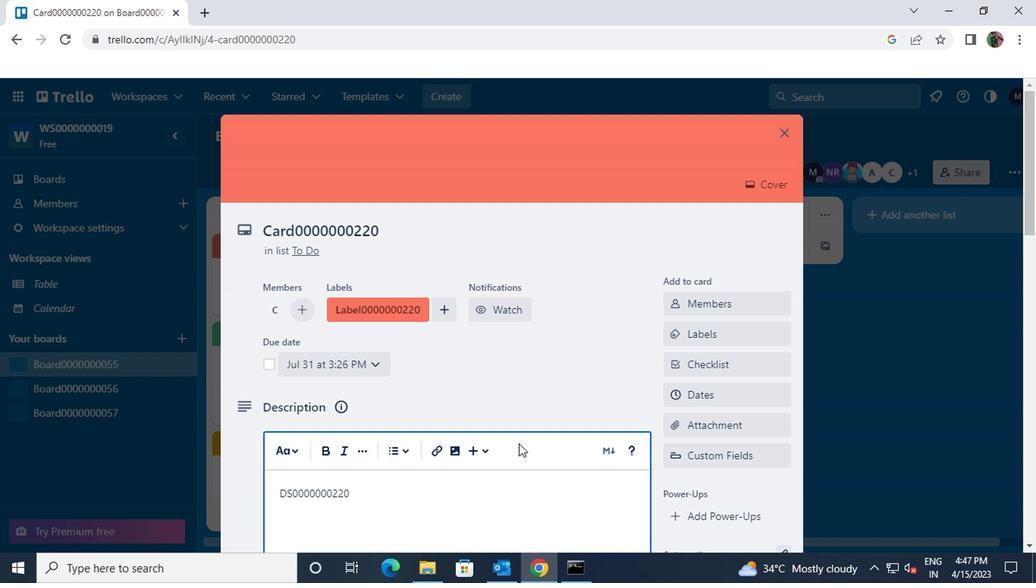
Action: Mouse moved to (509, 443)
Screenshot: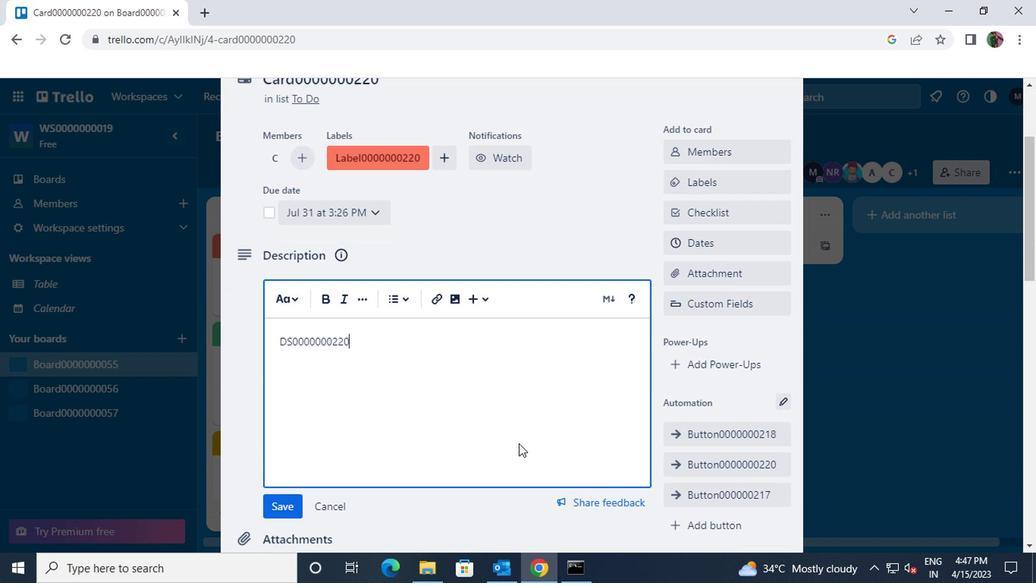
Action: Mouse scrolled (509, 442) with delta (0, 0)
Screenshot: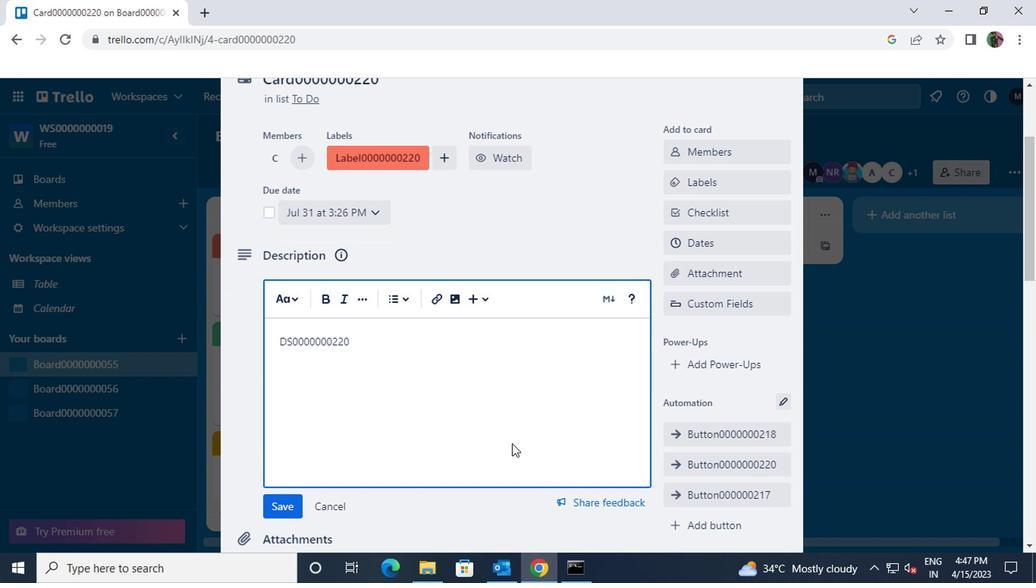 
Action: Mouse scrolled (509, 442) with delta (0, 0)
Screenshot: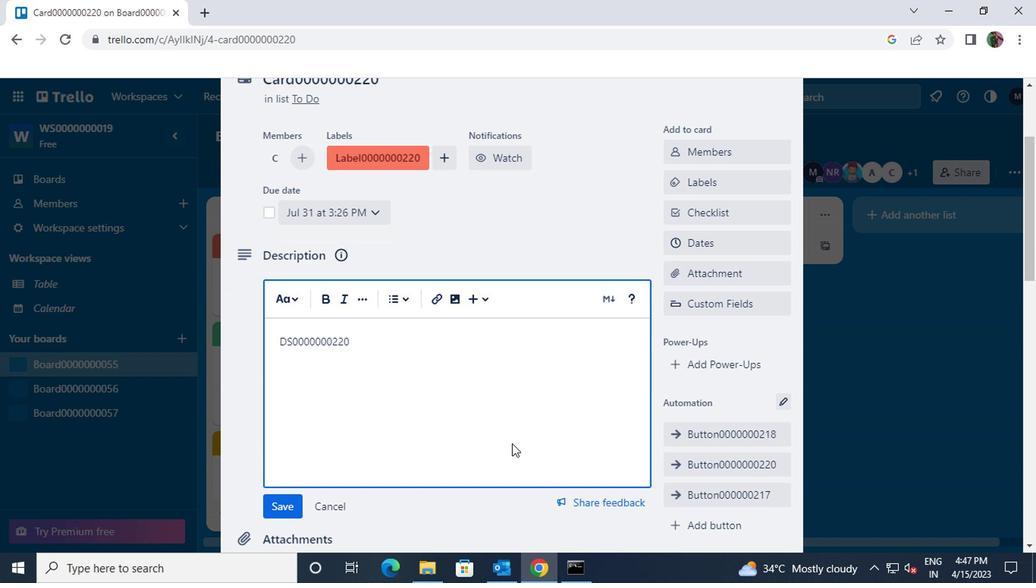 
Action: Mouse moved to (288, 345)
Screenshot: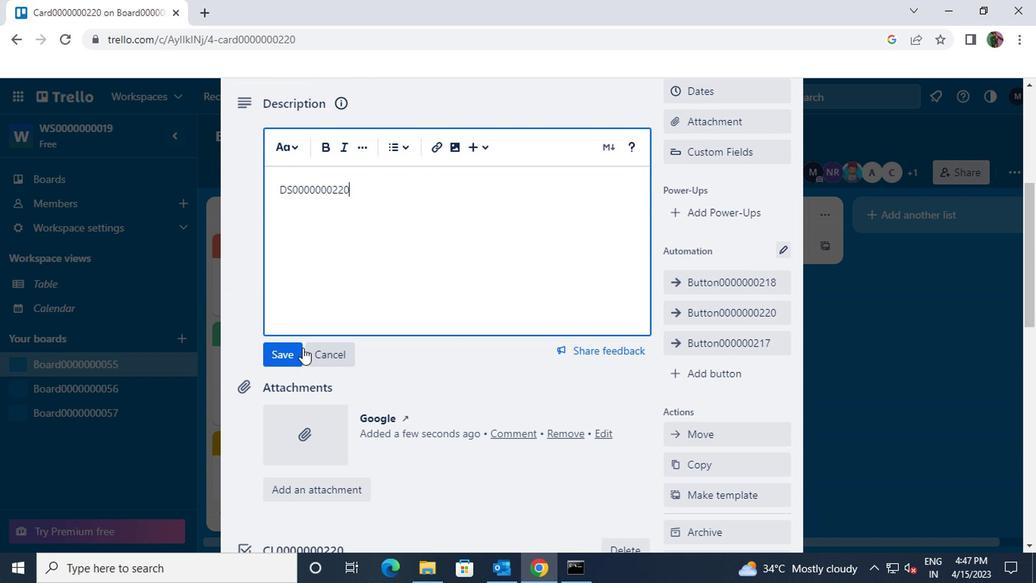 
Action: Mouse pressed left at (288, 345)
Screenshot: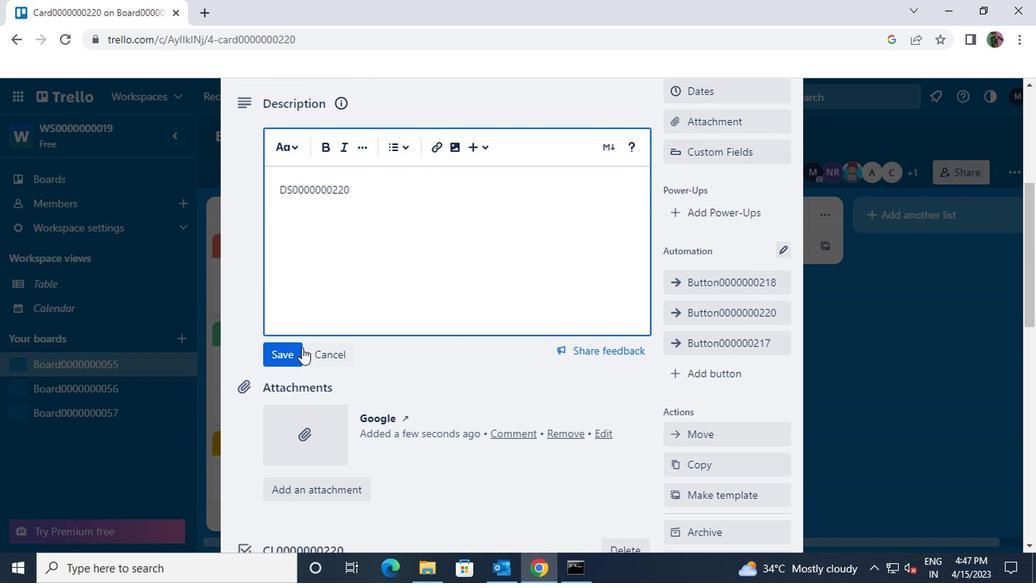 
Action: Mouse moved to (292, 362)
Screenshot: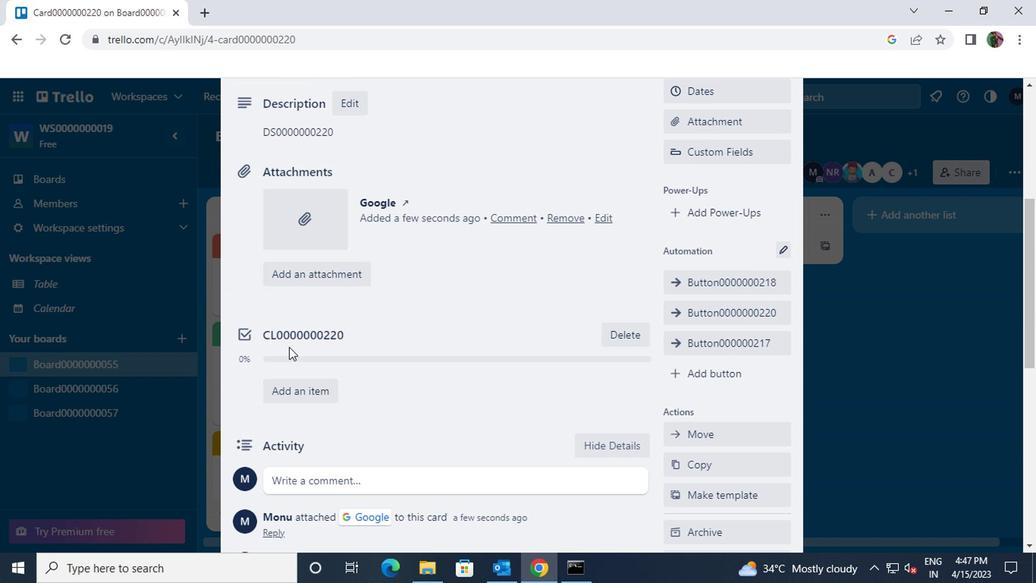 
Action: Mouse scrolled (292, 361) with delta (0, 0)
Screenshot: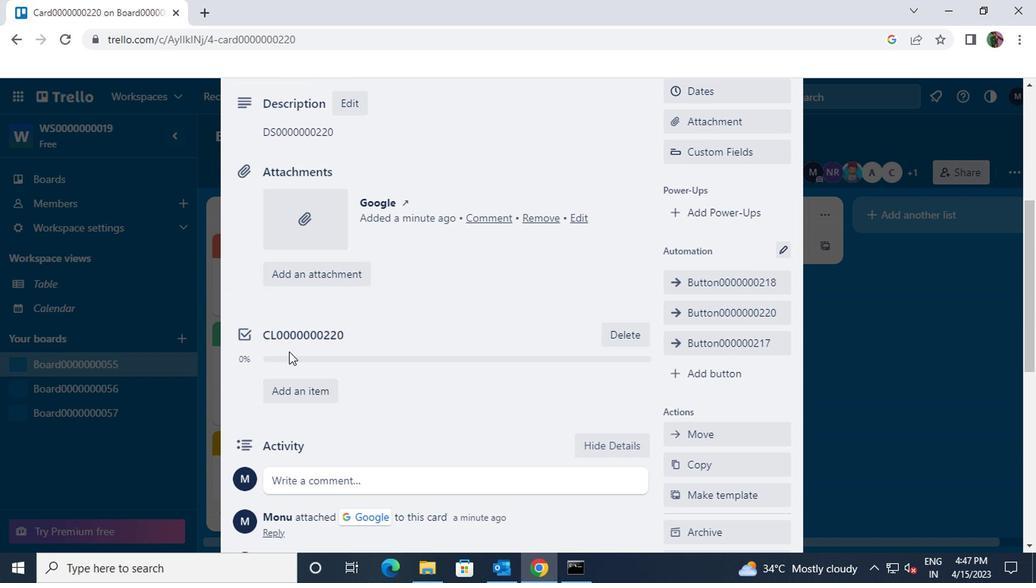 
Action: Mouse scrolled (292, 361) with delta (0, 0)
Screenshot: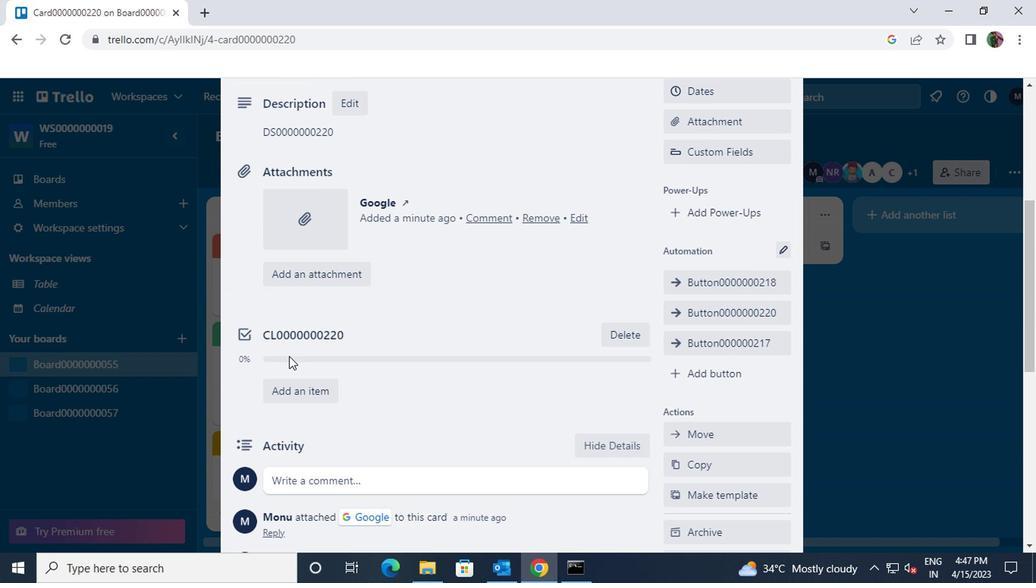 
Action: Mouse moved to (339, 328)
Screenshot: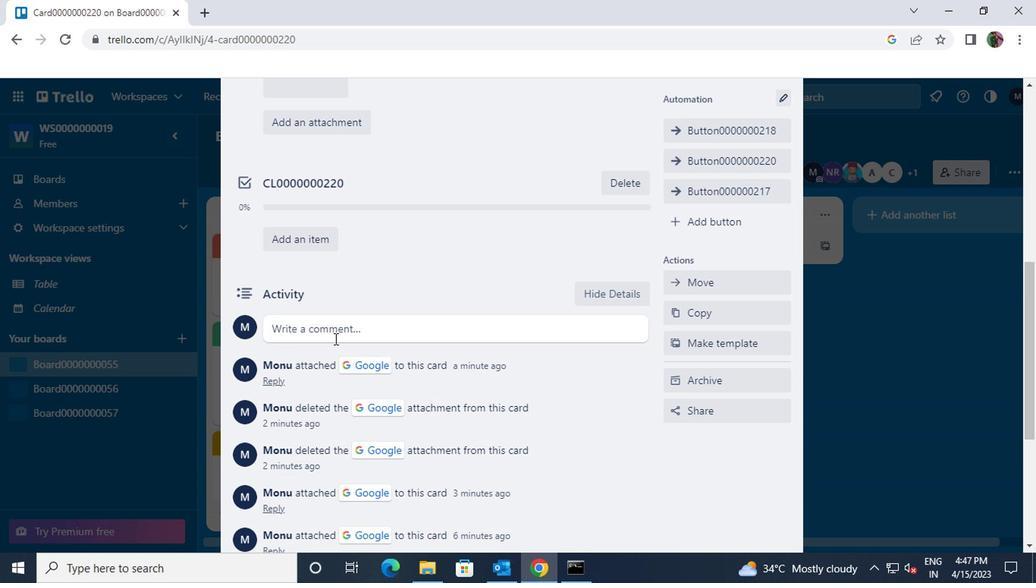 
Action: Mouse pressed left at (339, 328)
Screenshot: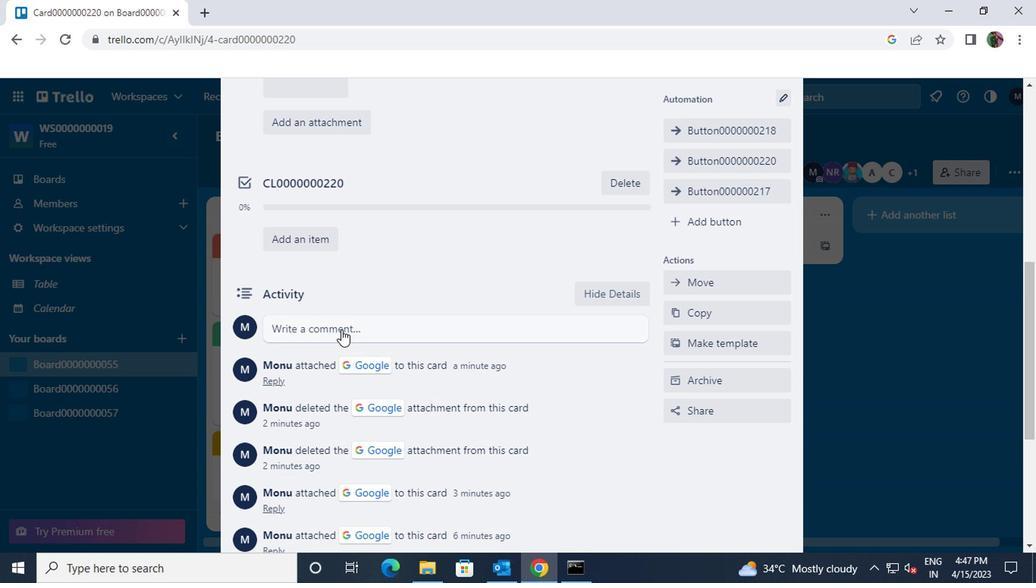 
Action: Key pressed <Key.shift>CM0000000220
Screenshot: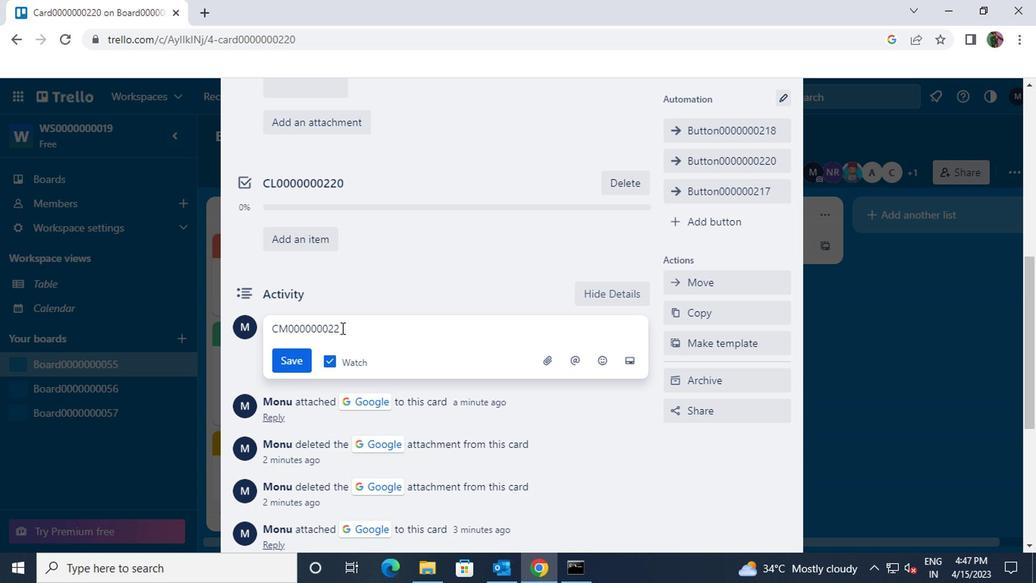 
Action: Mouse moved to (296, 357)
Screenshot: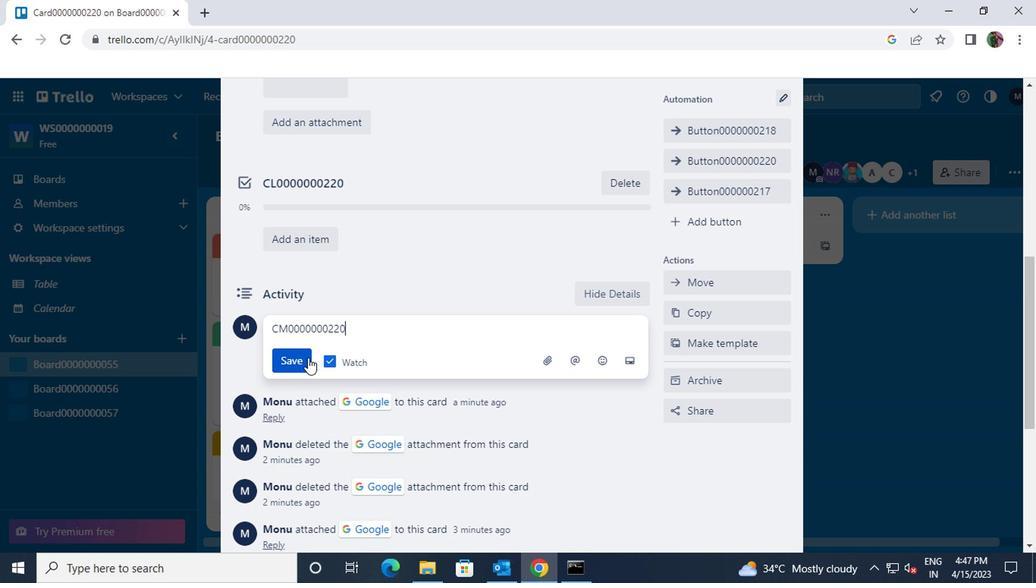 
Action: Mouse pressed left at (296, 357)
Screenshot: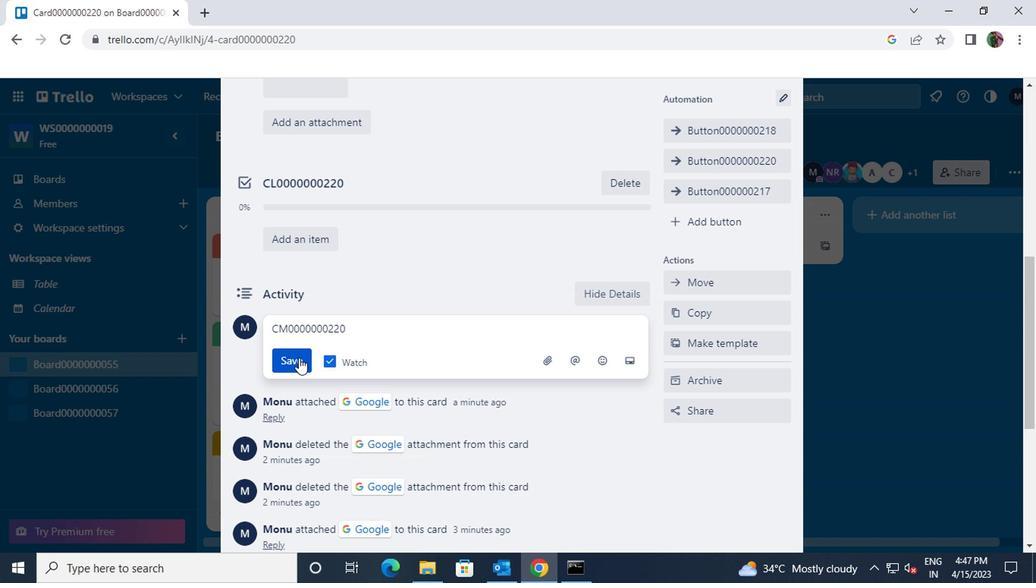 
